 Task: Open Card Accessibility Testing Review in Board Data Analytics Platforms and Tools to Workspace Leadership Coaching Services and add a team member Softage.4@softage.net, a label Yellow, a checklist Customer Relationship Management (CRM), an attachment from your google drive, a color Yellow and finally, add a card description 'Develop and launch new customer referral program for B2C market' and a comment 'Let us approach this task with an open mind and be willing to take risks to think outside the box.'. Add a start date 'Jan 04, 1900' with a due date 'Jan 11, 1900'
Action: Mouse moved to (65, 253)
Screenshot: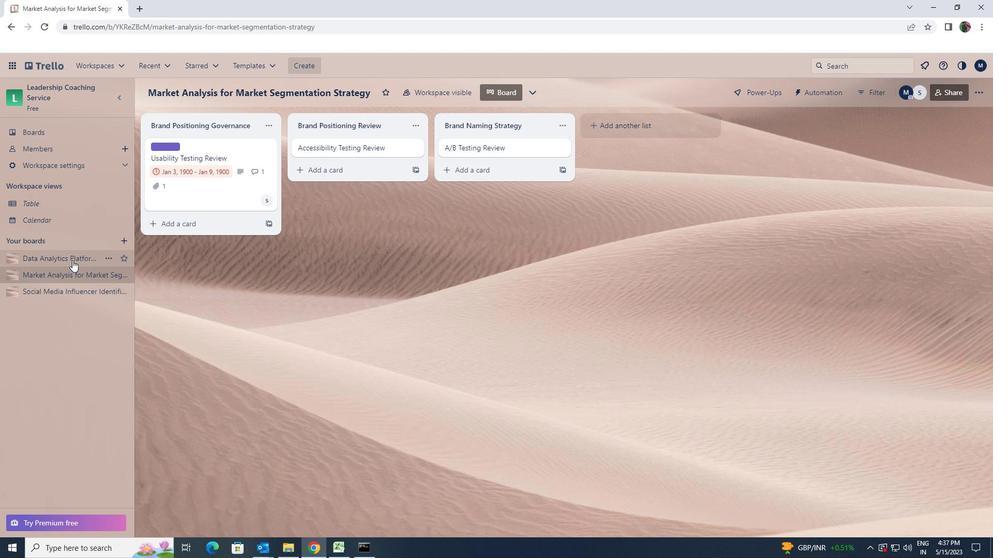 
Action: Mouse pressed left at (65, 253)
Screenshot: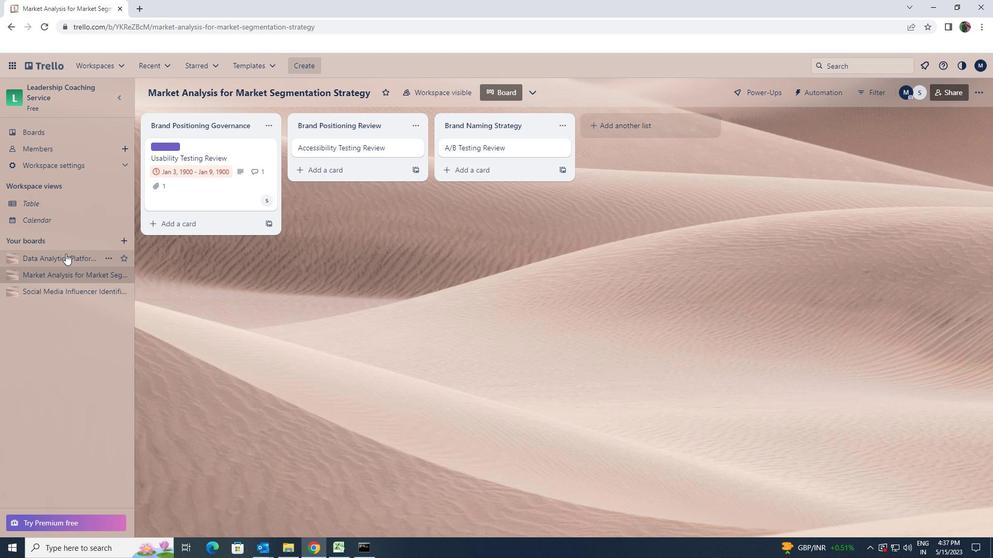 
Action: Mouse moved to (363, 151)
Screenshot: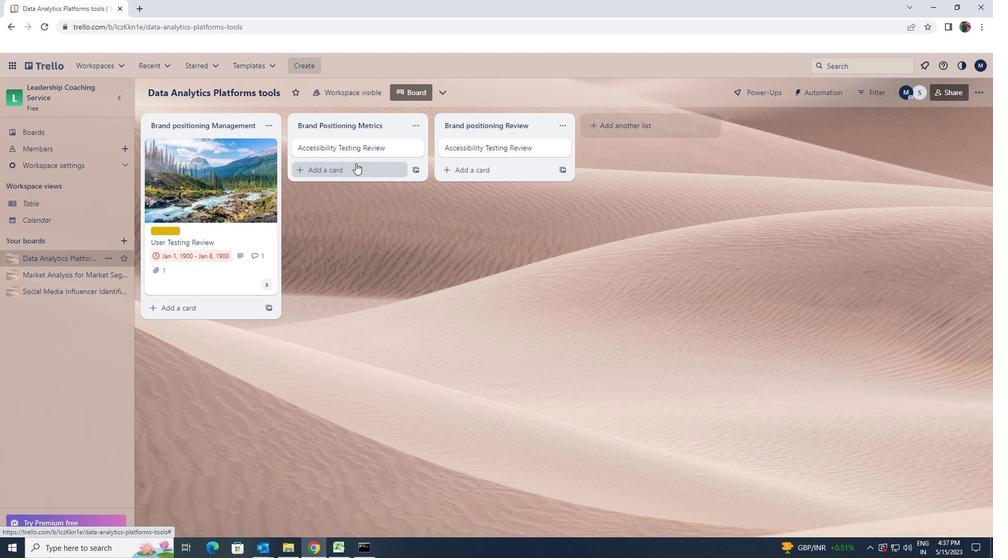 
Action: Mouse pressed left at (363, 151)
Screenshot: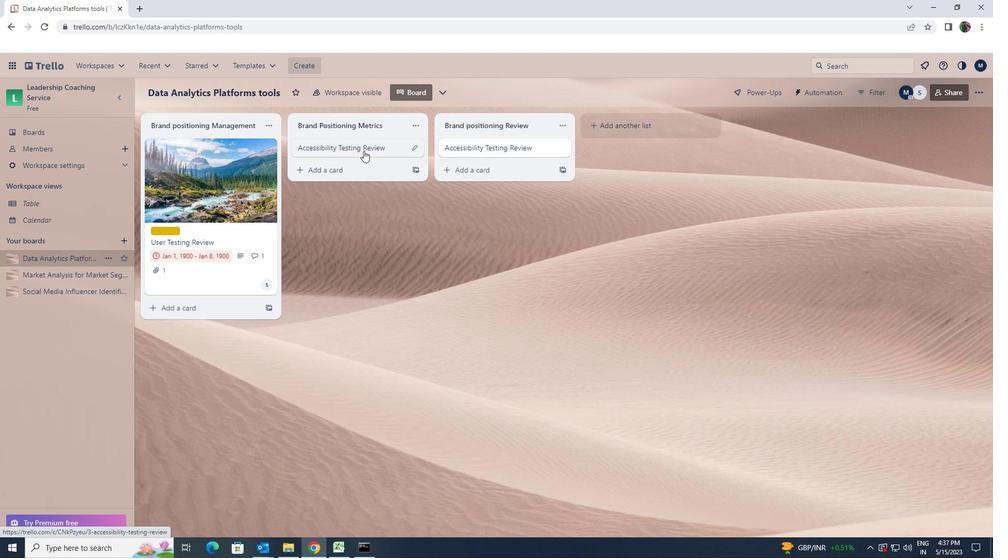 
Action: Mouse moved to (634, 183)
Screenshot: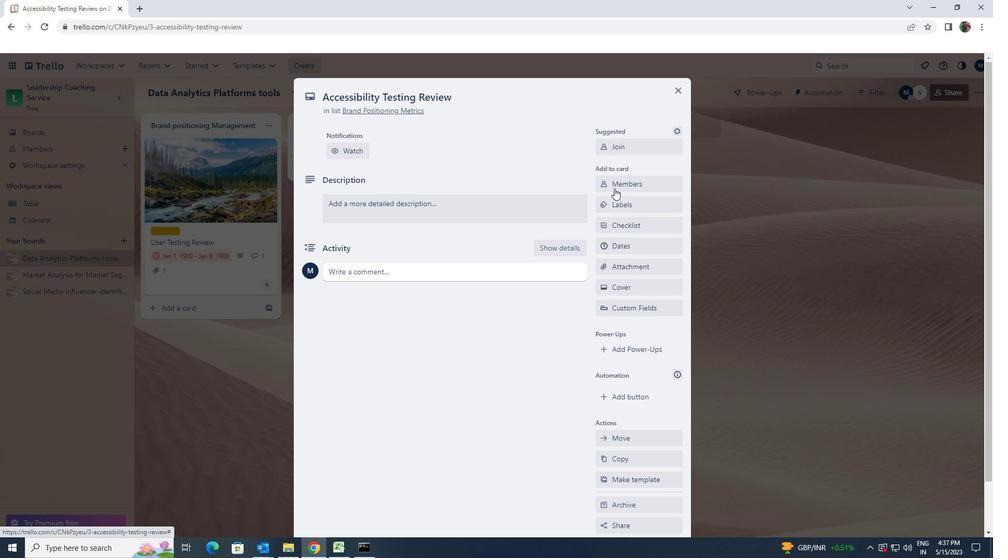 
Action: Mouse pressed left at (634, 183)
Screenshot: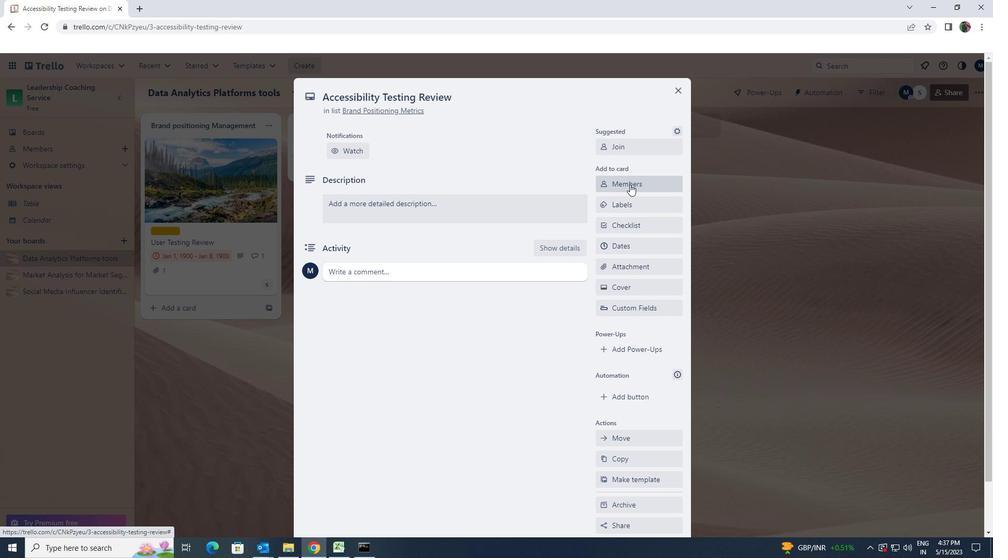 
Action: Key pressed softage.4<Key.shift><Key.shift><Key.shift>@SOFTAGE.NET
Screenshot: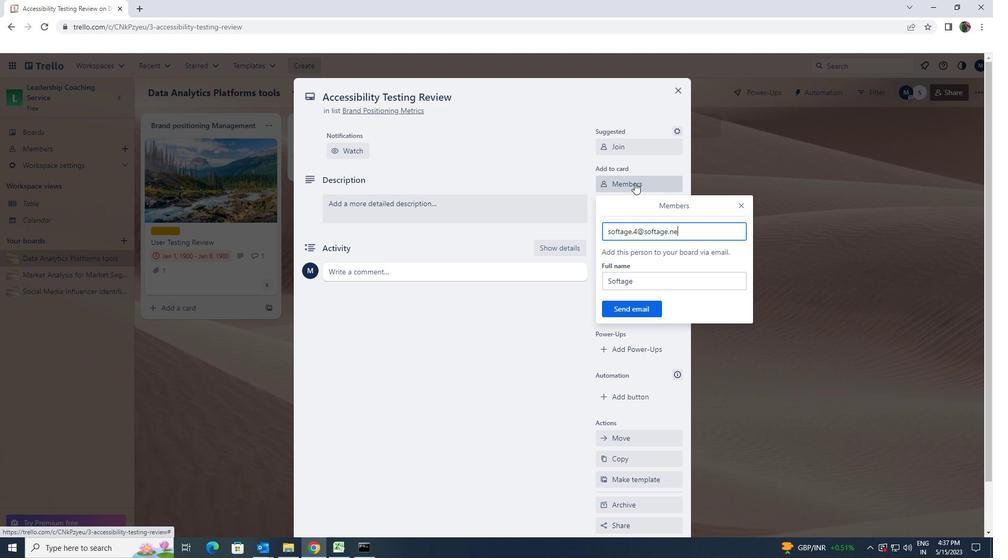 
Action: Mouse moved to (646, 305)
Screenshot: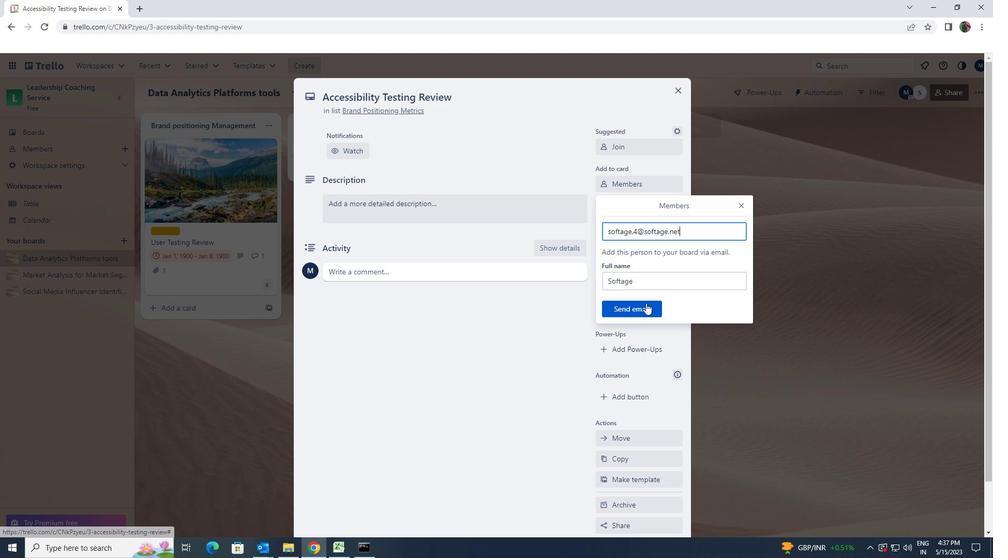 
Action: Mouse pressed left at (646, 305)
Screenshot: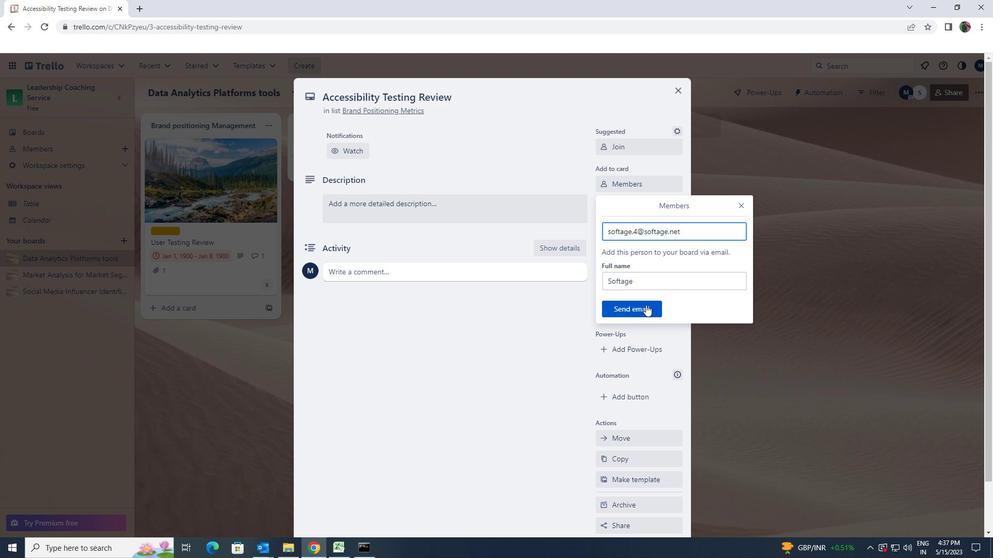 
Action: Mouse moved to (626, 209)
Screenshot: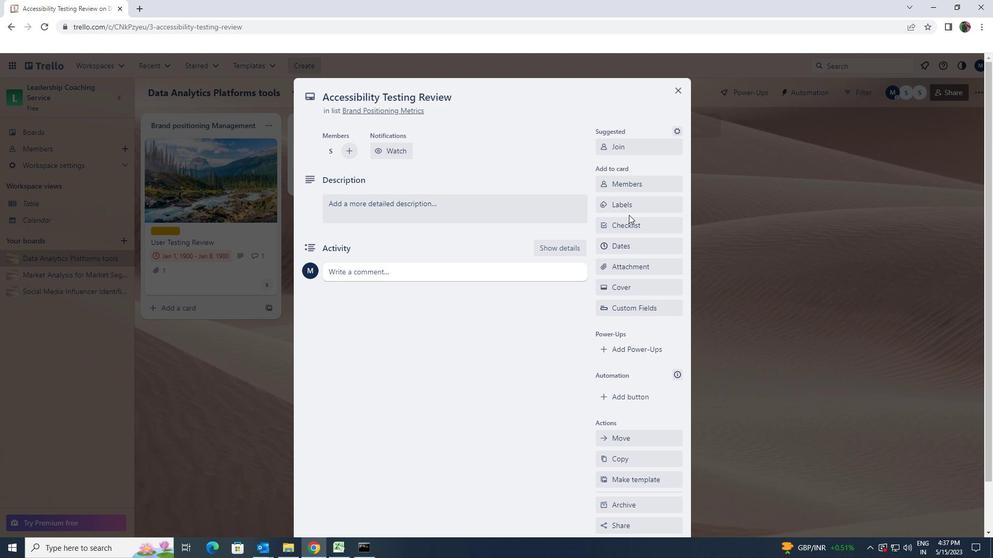 
Action: Mouse pressed left at (626, 209)
Screenshot: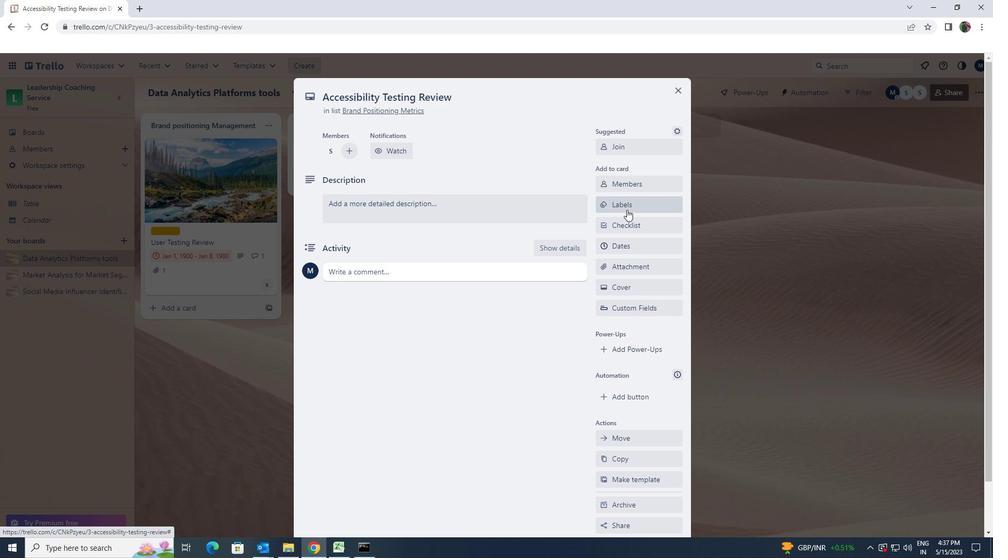 
Action: Mouse moved to (642, 406)
Screenshot: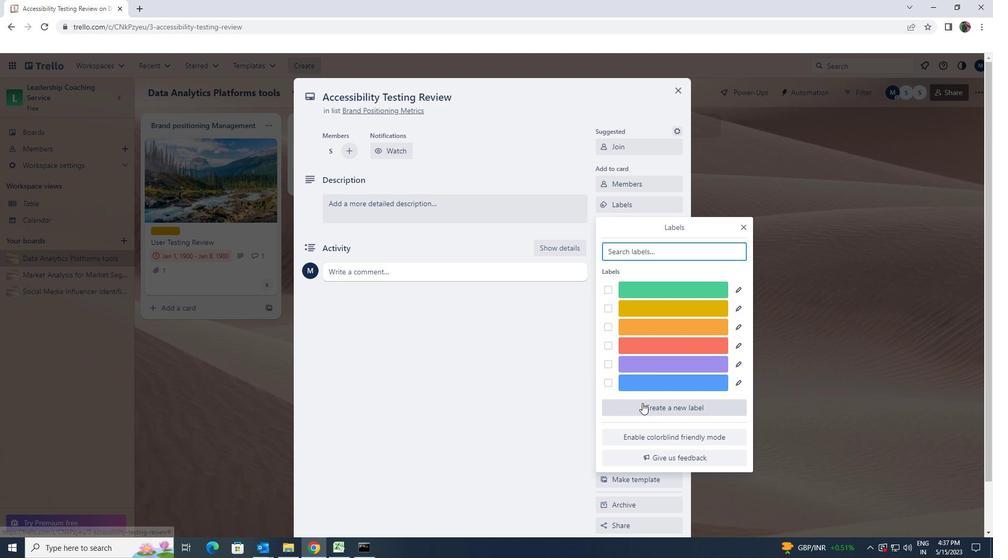 
Action: Mouse pressed left at (642, 406)
Screenshot: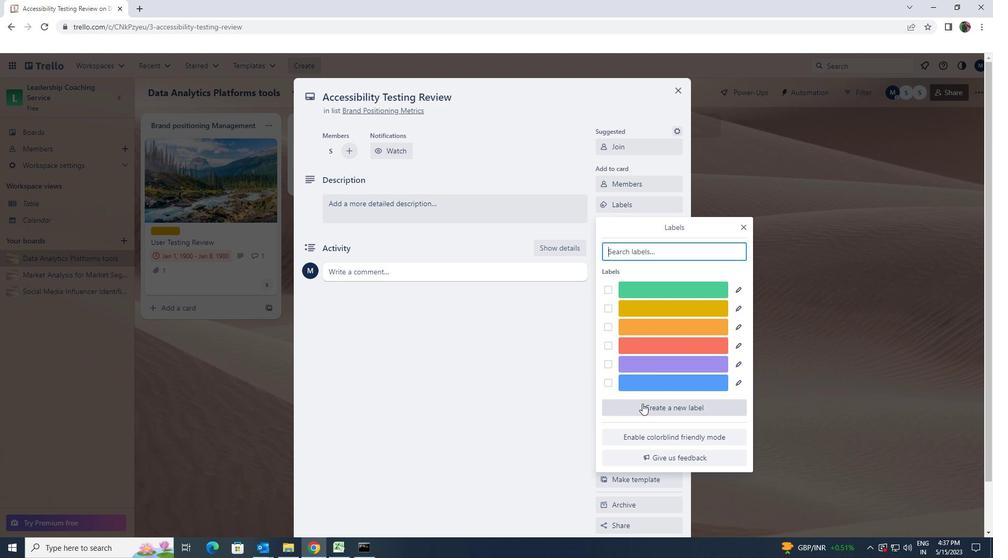 
Action: Mouse moved to (641, 382)
Screenshot: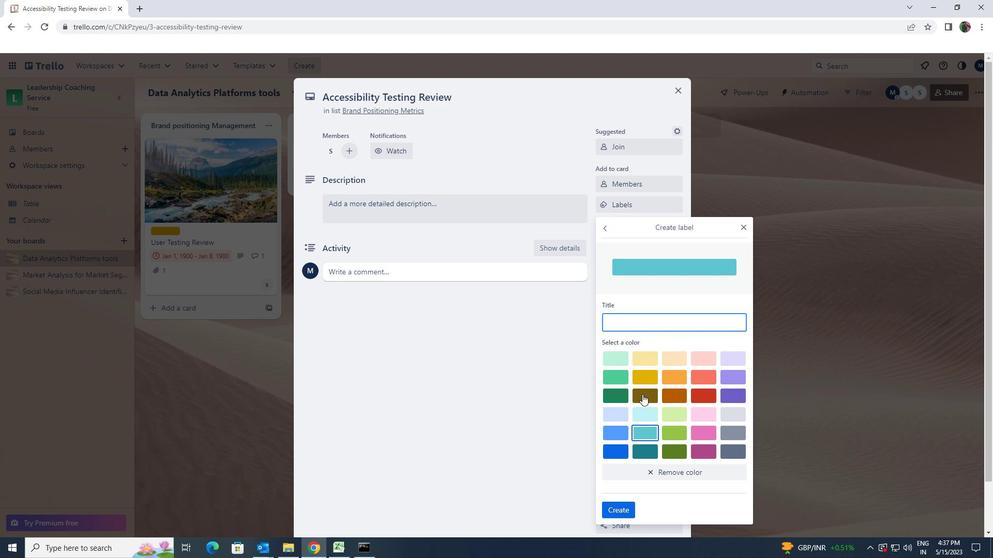 
Action: Mouse pressed left at (641, 382)
Screenshot: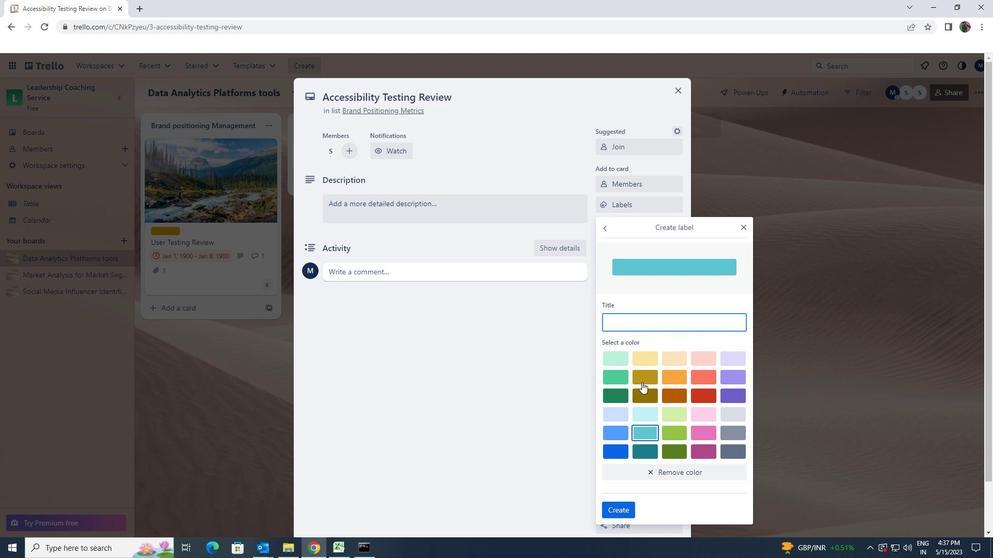 
Action: Mouse moved to (629, 509)
Screenshot: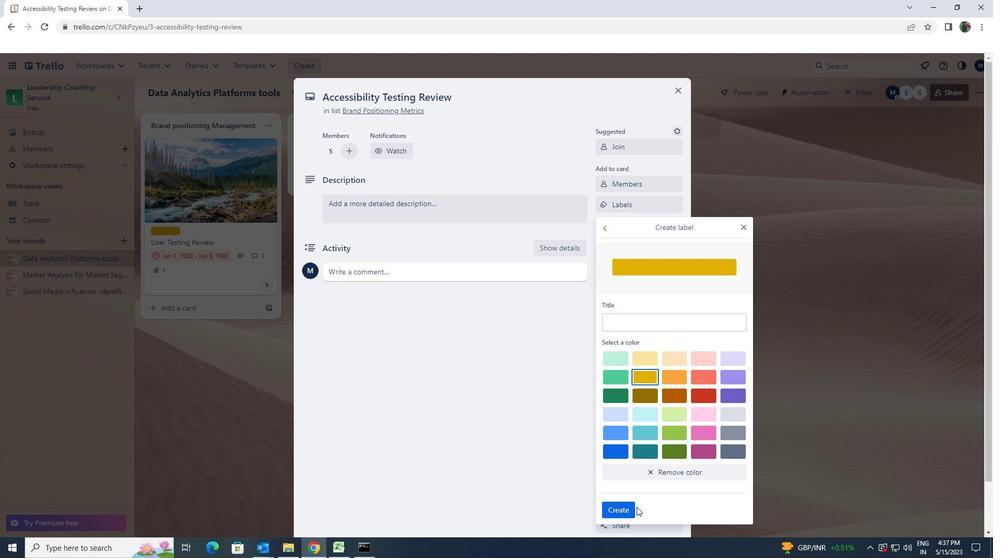 
Action: Mouse pressed left at (629, 509)
Screenshot: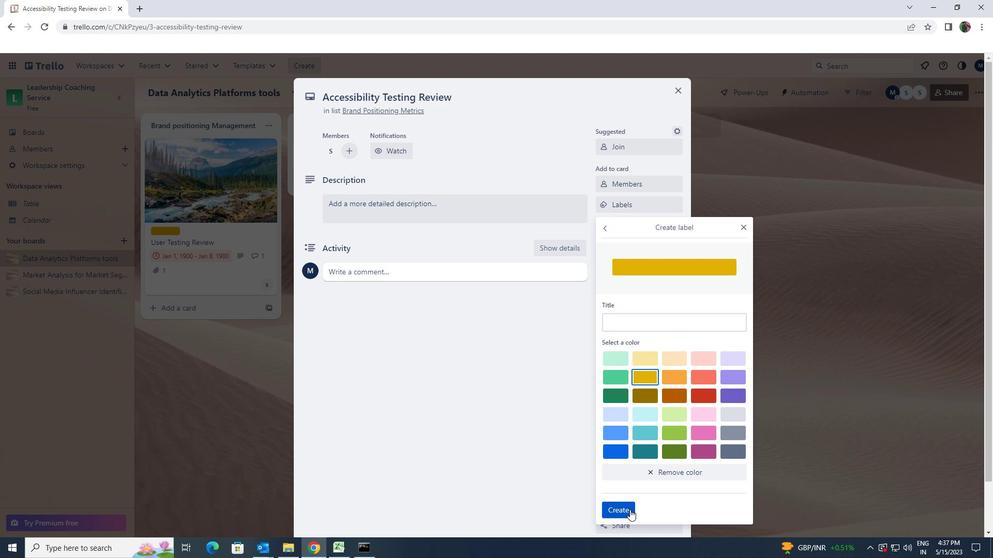 
Action: Mouse moved to (742, 229)
Screenshot: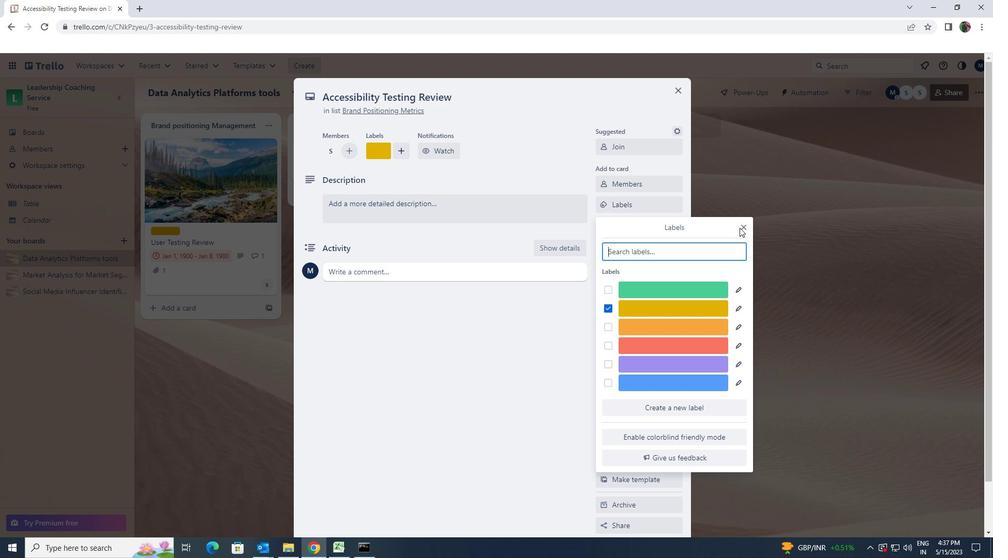 
Action: Mouse pressed left at (742, 229)
Screenshot: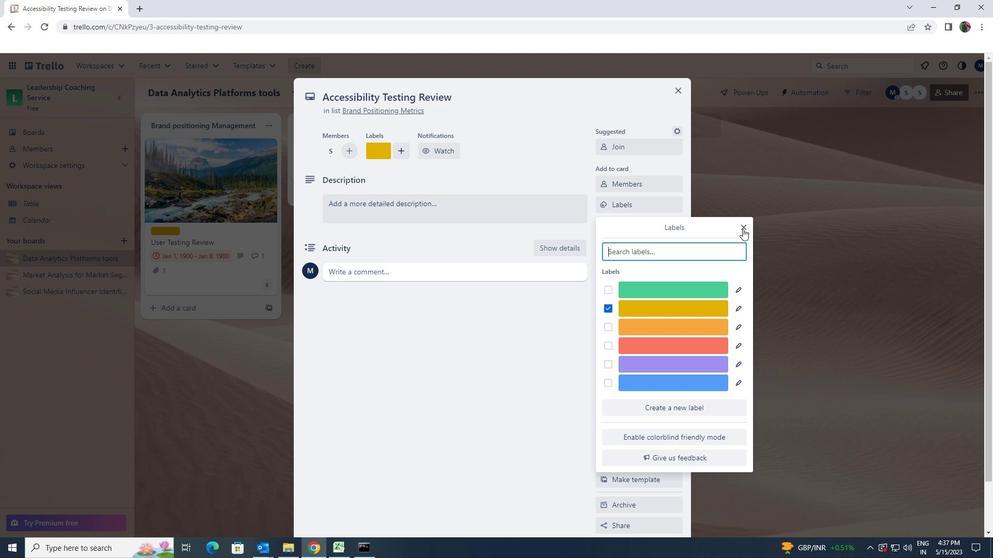 
Action: Mouse moved to (675, 227)
Screenshot: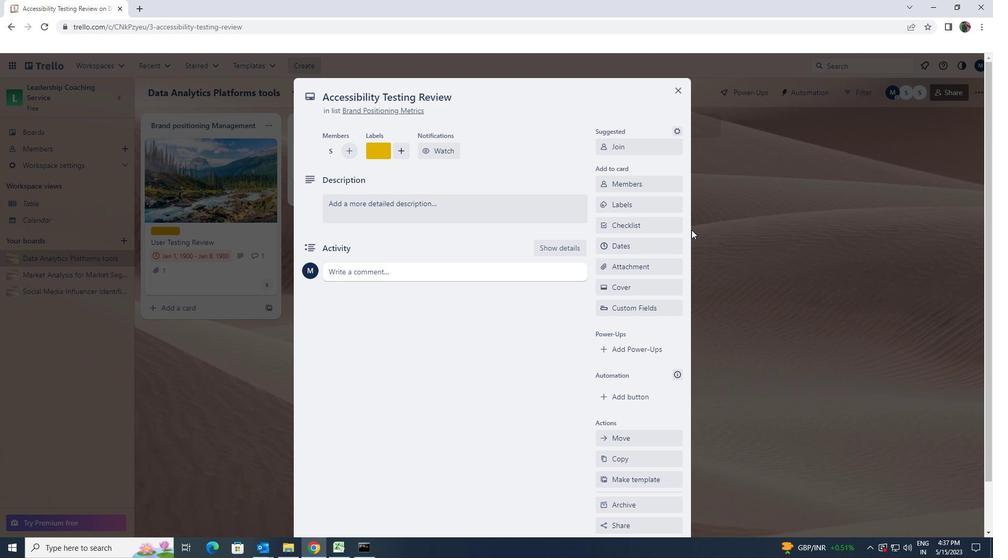 
Action: Mouse pressed left at (675, 227)
Screenshot: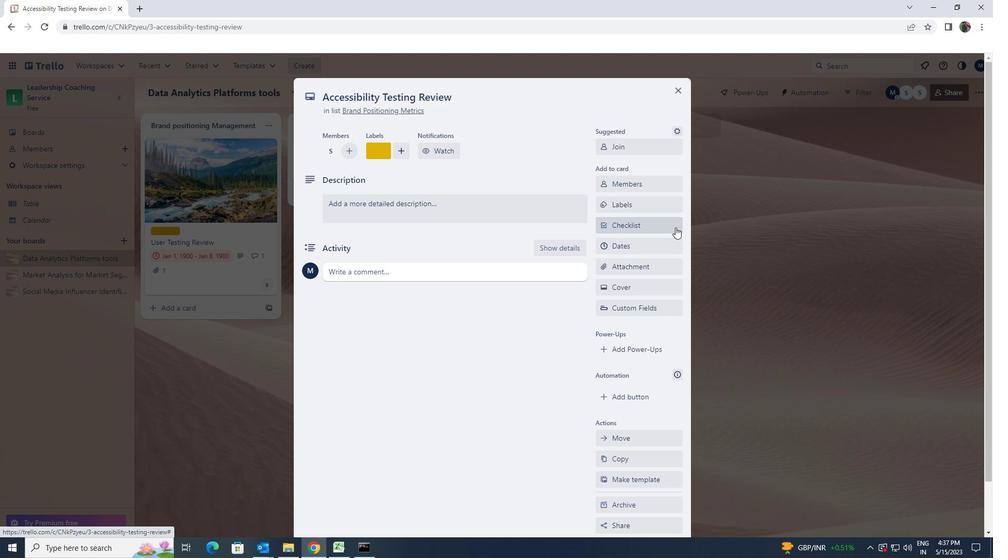
Action: Key pressed <Key.shift><Key.shift><Key.shift><Key.shift><Key.shift>CUSTOMER<Key.space><Key.shift>RELATIONSHIP<Key.space>MANAGEMENT<Key.space>
Screenshot: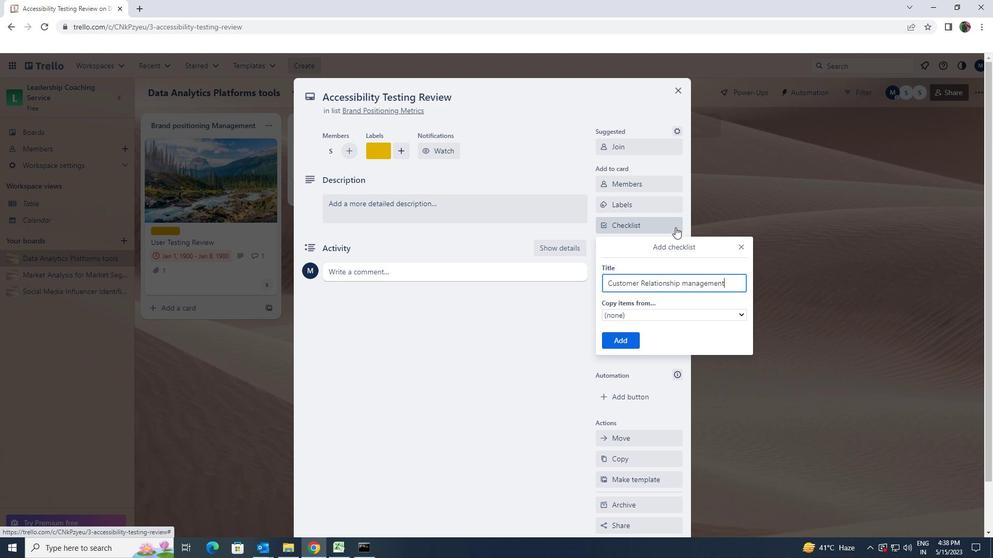 
Action: Mouse moved to (627, 339)
Screenshot: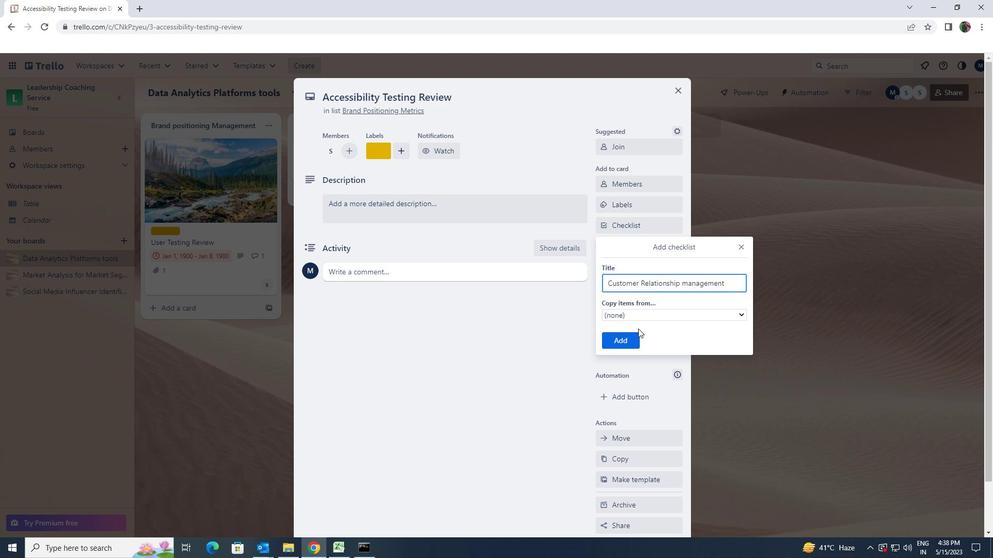 
Action: Mouse pressed left at (627, 339)
Screenshot: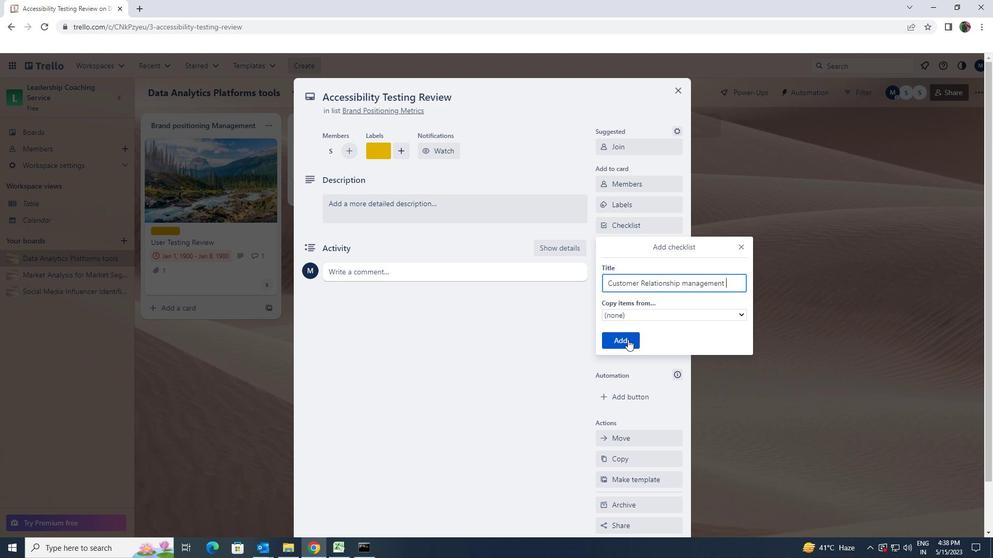 
Action: Mouse moved to (625, 271)
Screenshot: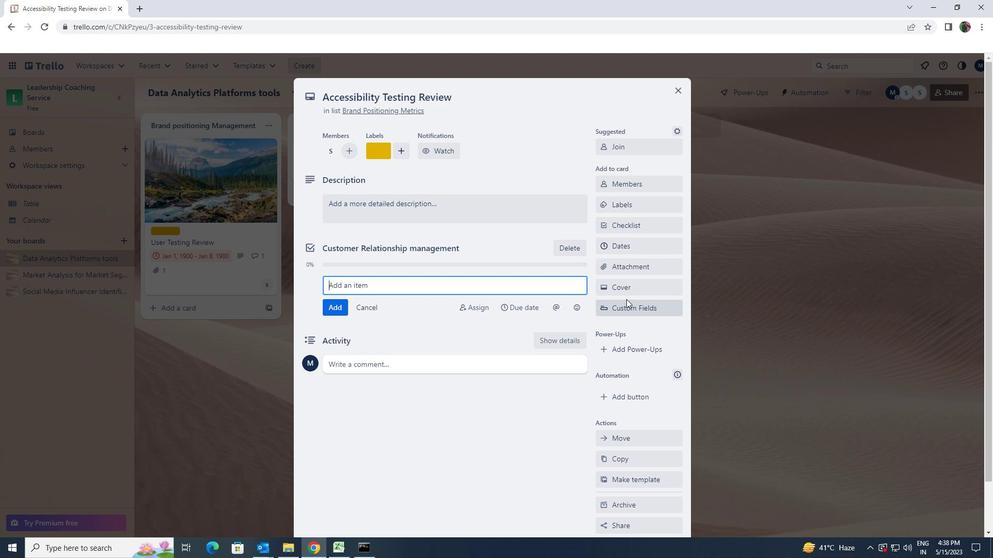 
Action: Mouse pressed left at (625, 271)
Screenshot: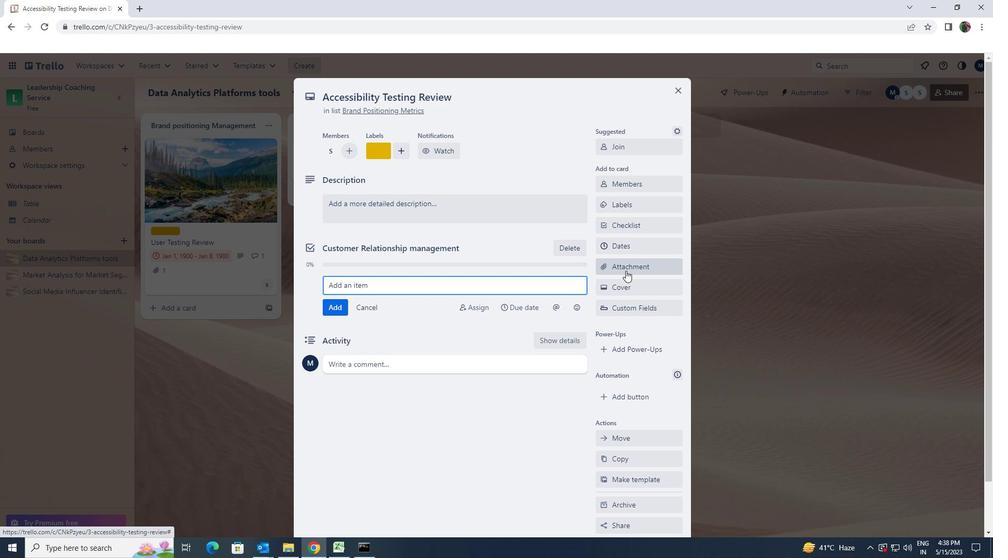 
Action: Mouse moved to (634, 342)
Screenshot: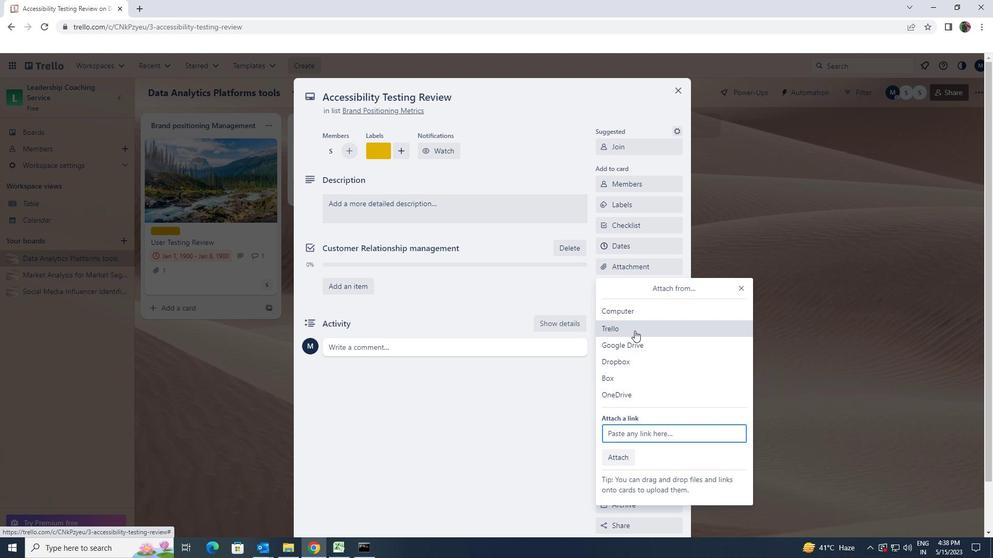
Action: Mouse pressed left at (634, 342)
Screenshot: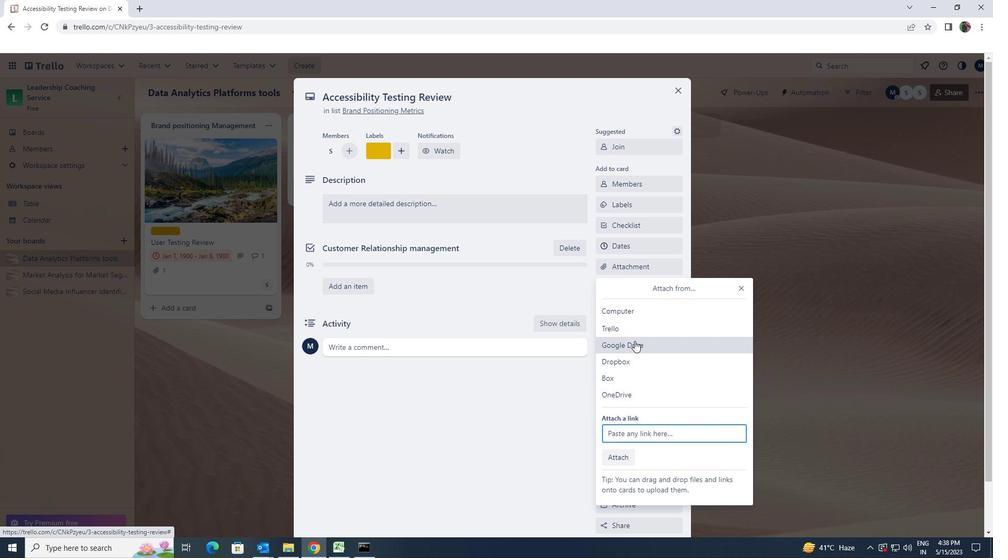 
Action: Mouse moved to (405, 379)
Screenshot: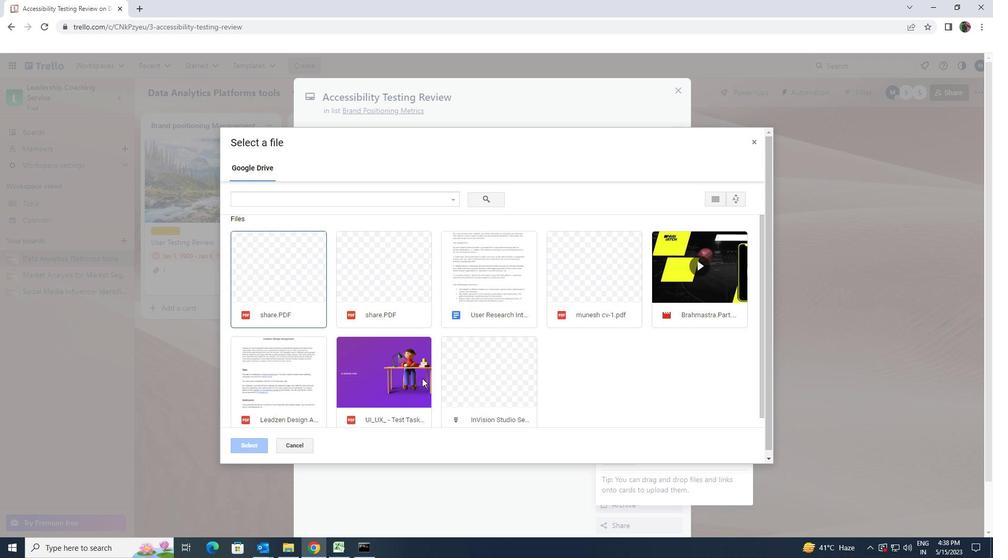 
Action: Mouse pressed left at (405, 379)
Screenshot: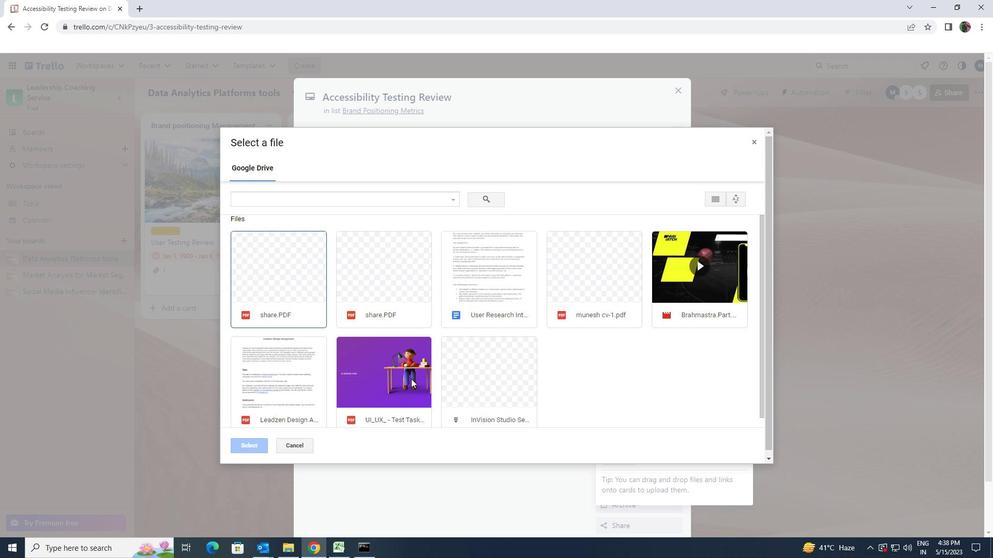 
Action: Mouse moved to (251, 444)
Screenshot: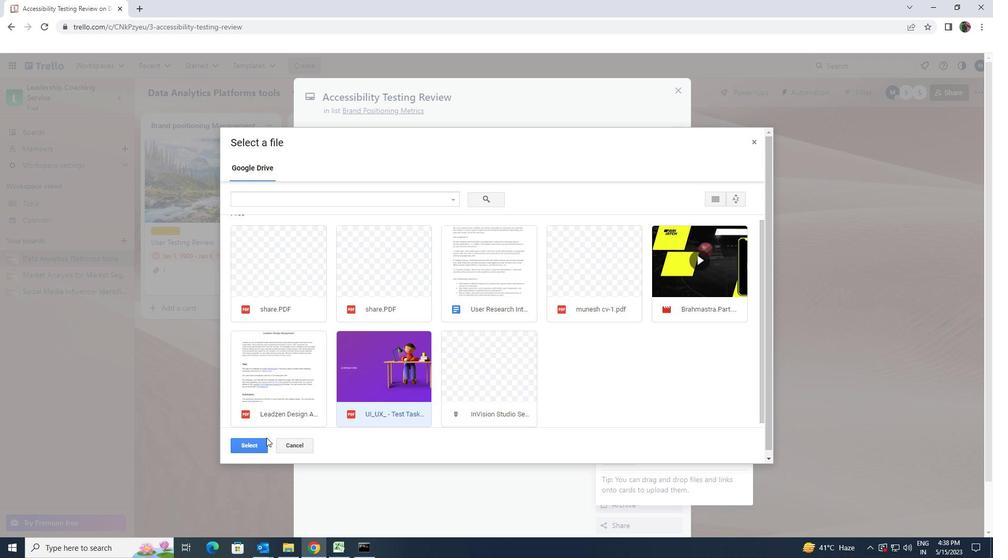 
Action: Mouse pressed left at (251, 444)
Screenshot: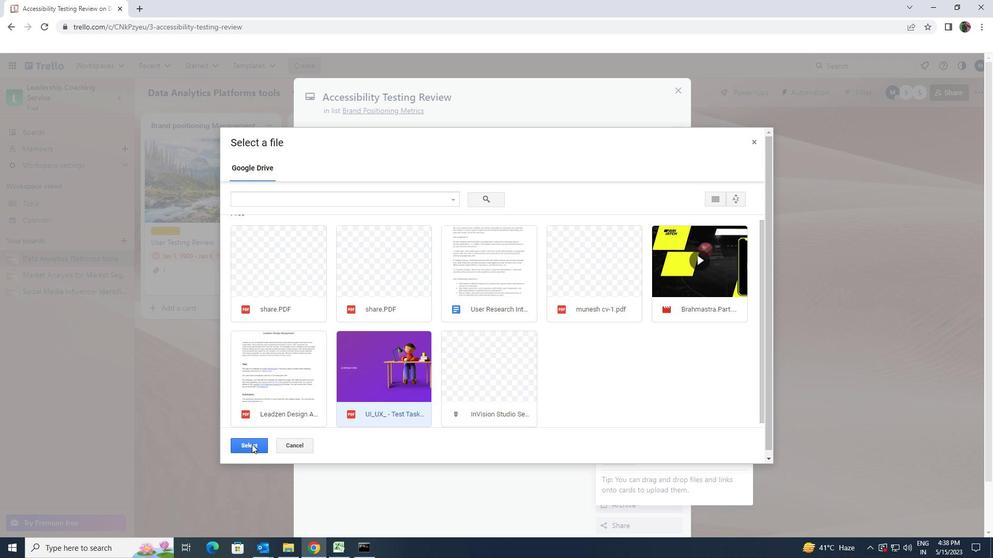 
Action: Mouse moved to (385, 212)
Screenshot: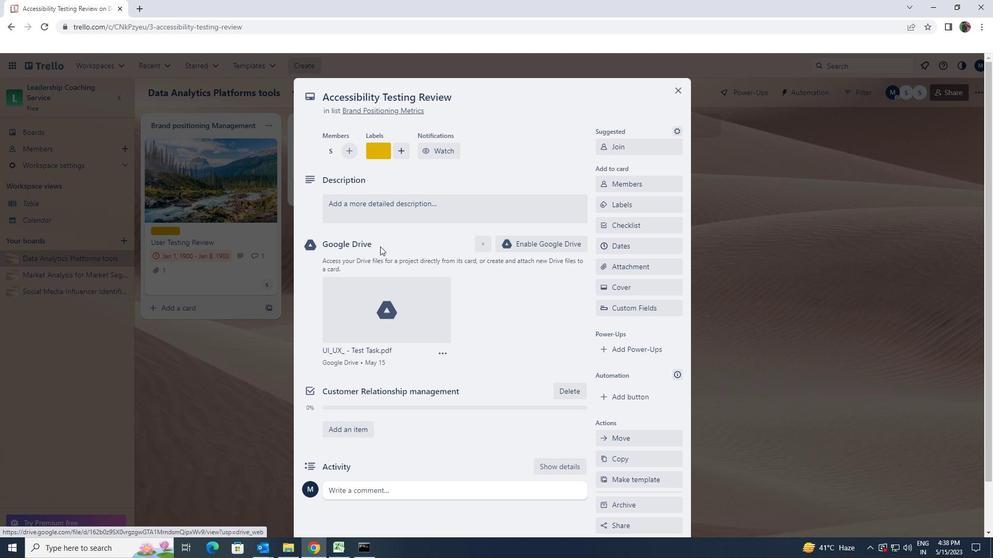 
Action: Mouse pressed left at (385, 212)
Screenshot: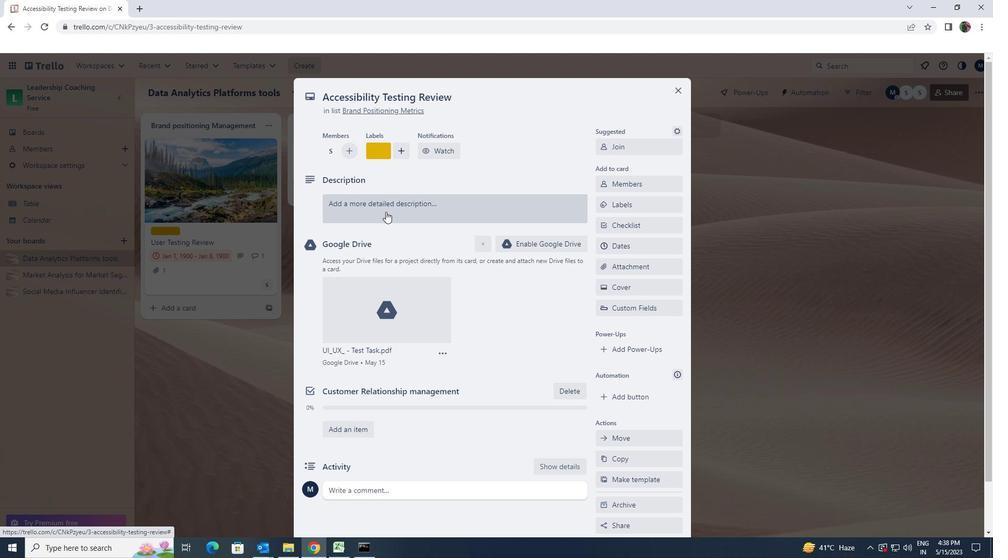 
Action: Key pressed <Key.shift><Key.shift><Key.shift><Key.shift><Key.shift><Key.shift><Key.shift><Key.shift><Key.shift>DEVELOP<Key.space>AND<Key.space>LAUNCH<Key.space>NEW<Key.space>CUSTOMER<Key.space>REFERRAL<Key.space>PRGRAM<Key.space><Key.backspace><Key.backspace><Key.backspace><Key.backspace><Key.backspace>OGRAM<Key.space>FOR<Key.space><Key.shift>B<Key.shift>@<Key.backspace>2B<Key.backspace><Key.shift>B<Key.space>MARKET<Key.space>
Screenshot: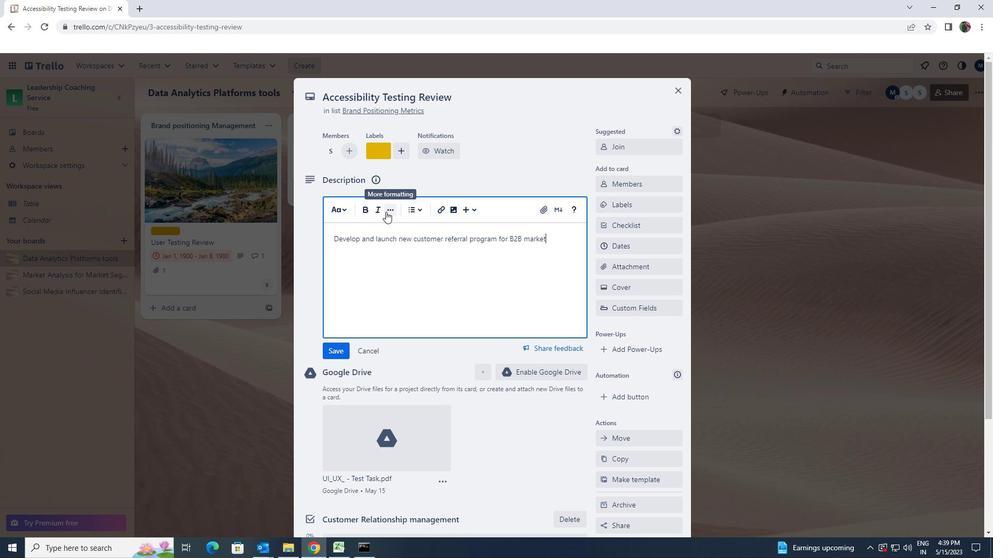 
Action: Mouse moved to (338, 353)
Screenshot: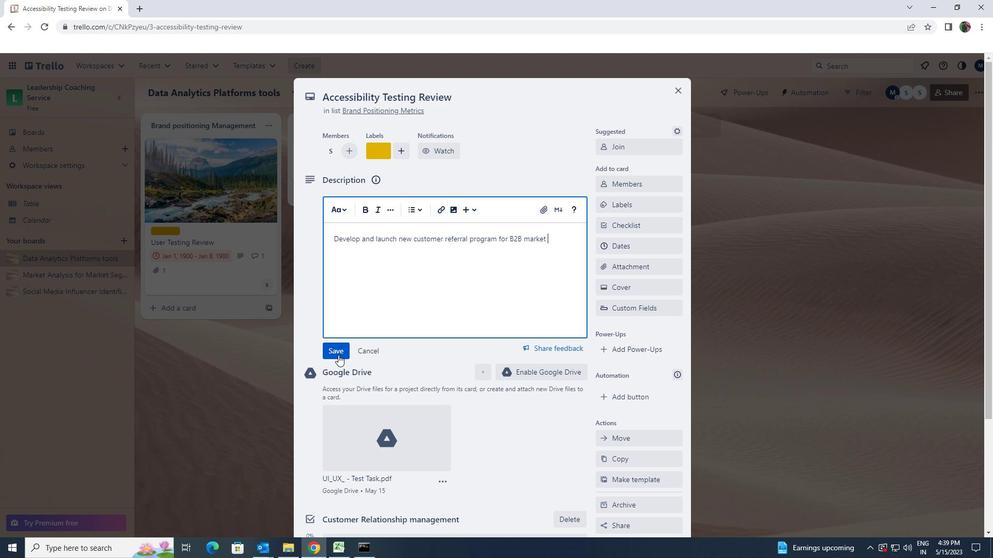 
Action: Mouse pressed left at (338, 353)
Screenshot: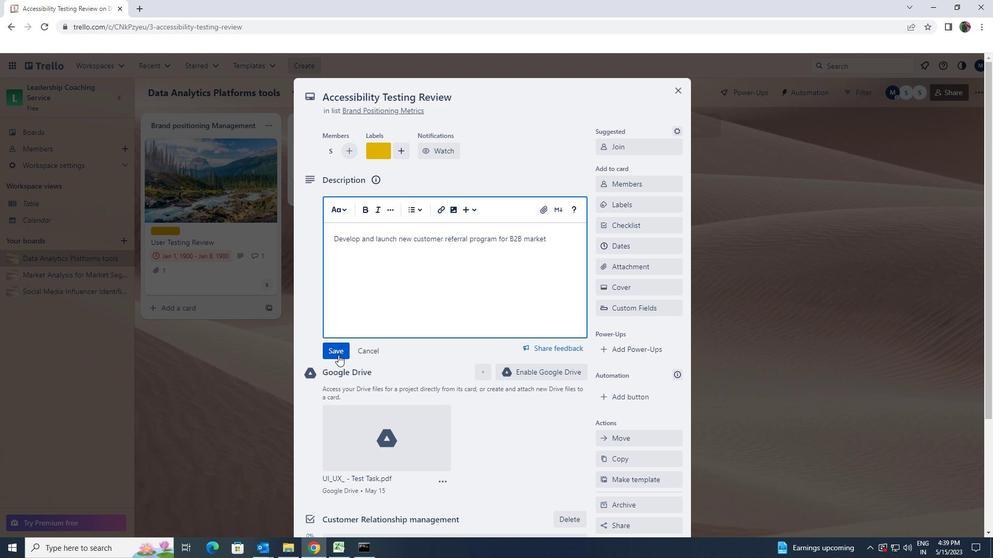 
Action: Mouse scrolled (338, 352) with delta (0, 0)
Screenshot: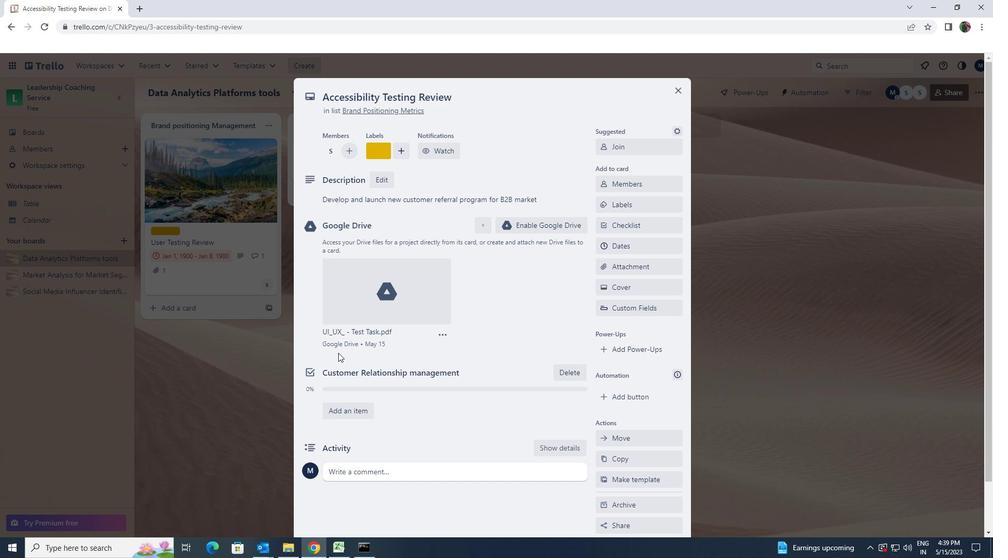
Action: Mouse scrolled (338, 352) with delta (0, 0)
Screenshot: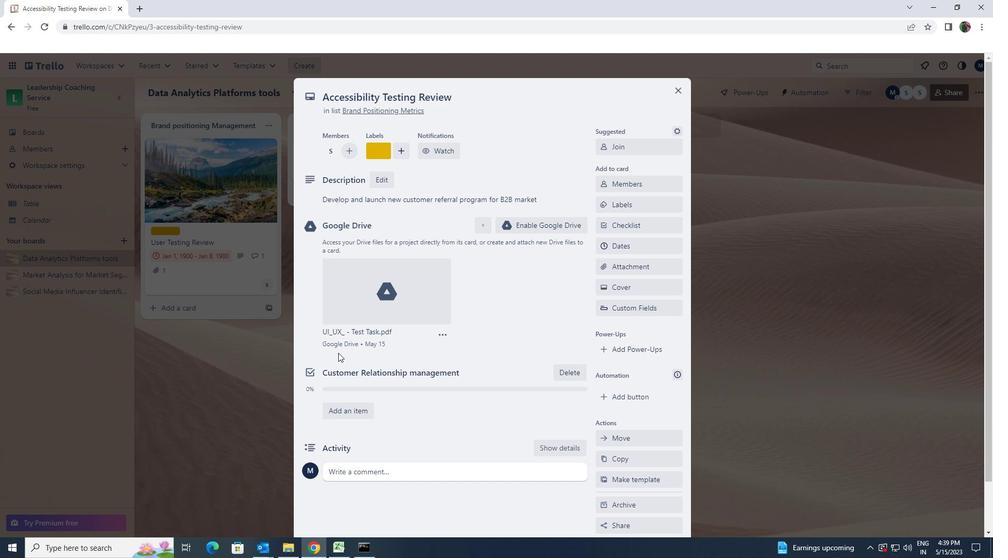
Action: Mouse scrolled (338, 352) with delta (0, 0)
Screenshot: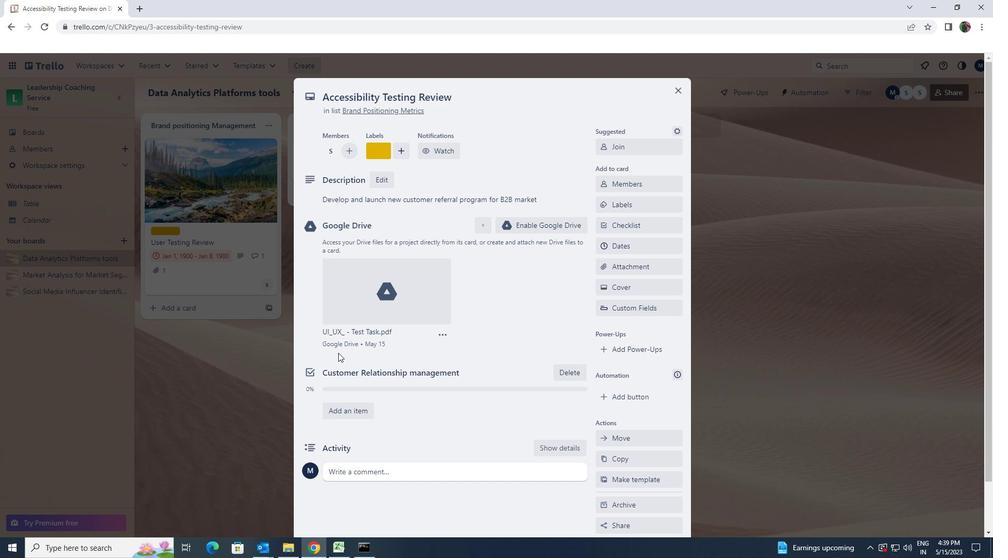 
Action: Mouse scrolled (338, 352) with delta (0, 0)
Screenshot: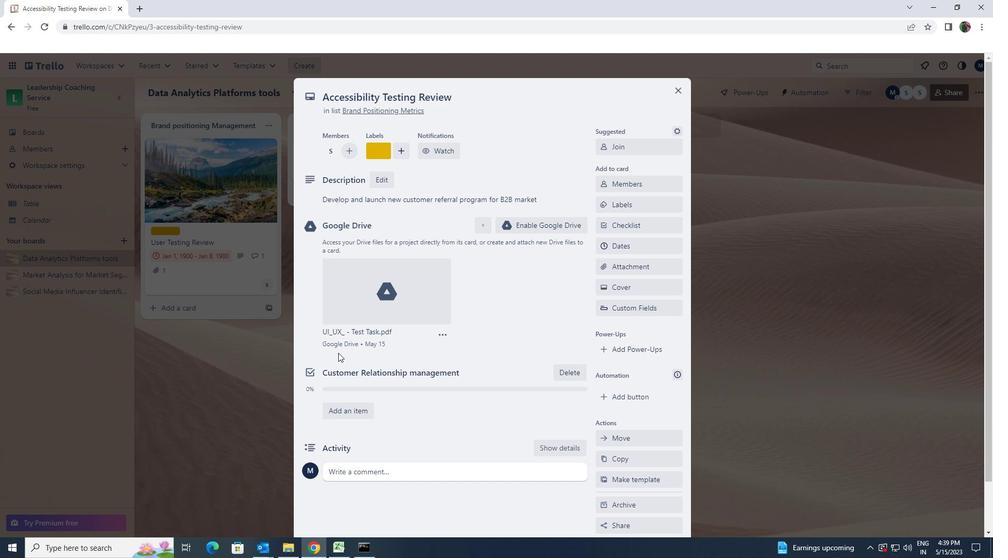 
Action: Mouse moved to (347, 422)
Screenshot: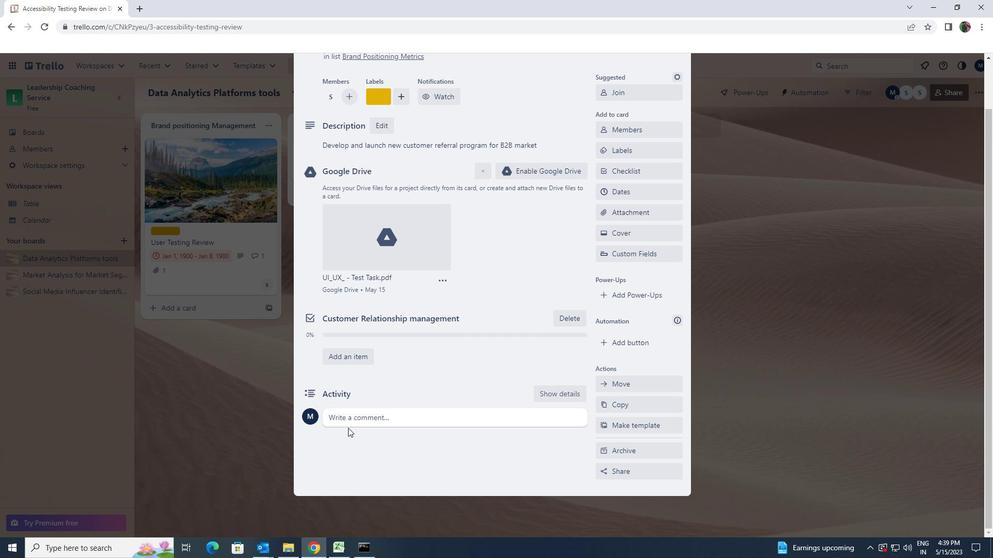 
Action: Mouse pressed left at (347, 422)
Screenshot: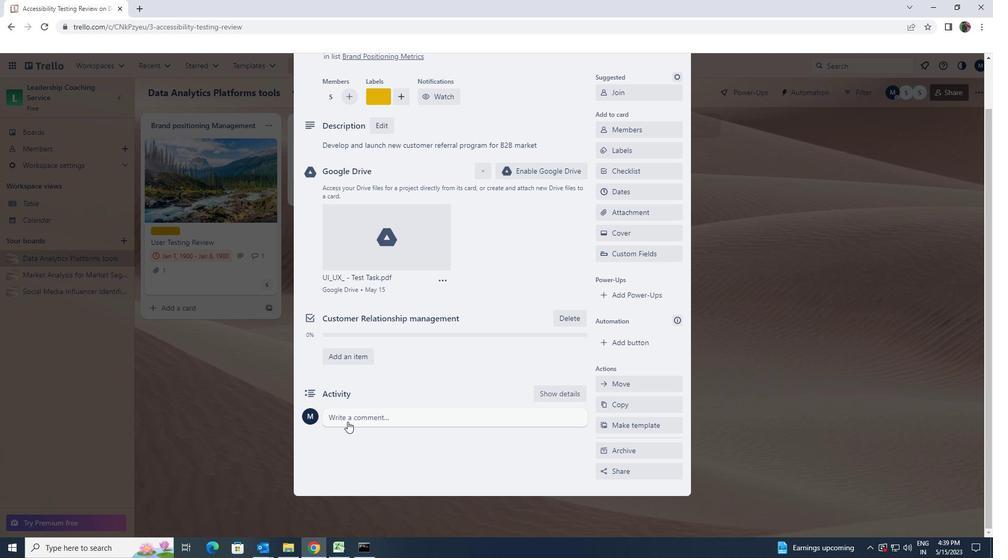 
Action: Key pressed <Key.shift><Key.shift><Key.shift><Key.shift><Key.shift><Key.shift><Key.shift><Key.shift><Key.shift><Key.shift><Key.shift><Key.shift><Key.shift><Key.shift><Key.shift><Key.shift><Key.shift><Key.shift><Key.shift><Key.shift><Key.shift><Key.shift><Key.shift><Key.shift><Key.shift><Key.shift><Key.shift><Key.shift><Key.shift><Key.shift><Key.shift><Key.shift><Key.shift><Key.shift><Key.shift>LET<Key.space>US<Key.space>SPP<Key.backspace><Key.backspace>A<Key.backspace><Key.backspace>APPROACH<Key.space>THIS<Key.space>TASK<Key.space>WITH<Key.space>AN<Key.space>OPPORTUNITY<Key.space>OPEN<Key.space>MIND<Key.space>BE<Key.space>WILLING<Key.space>TO<Key.space>TAKE<Key.space>RS<Key.backspace>ISK<Key.space>TO<Key.space>THINK<Key.space>OUTSIDE<Key.space>THE<Key.space>BOX
Screenshot: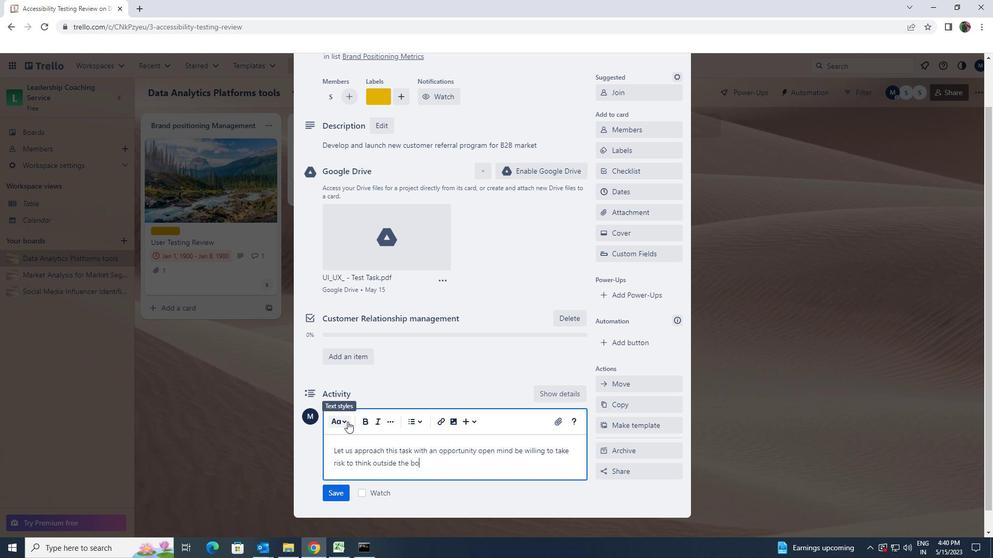 
Action: Mouse moved to (332, 490)
Screenshot: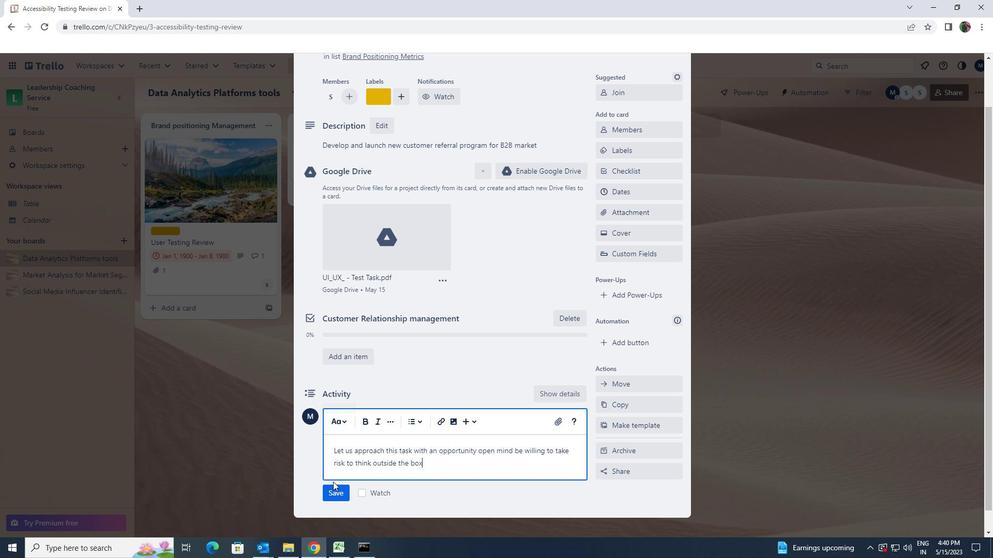 
Action: Mouse pressed left at (332, 490)
Screenshot: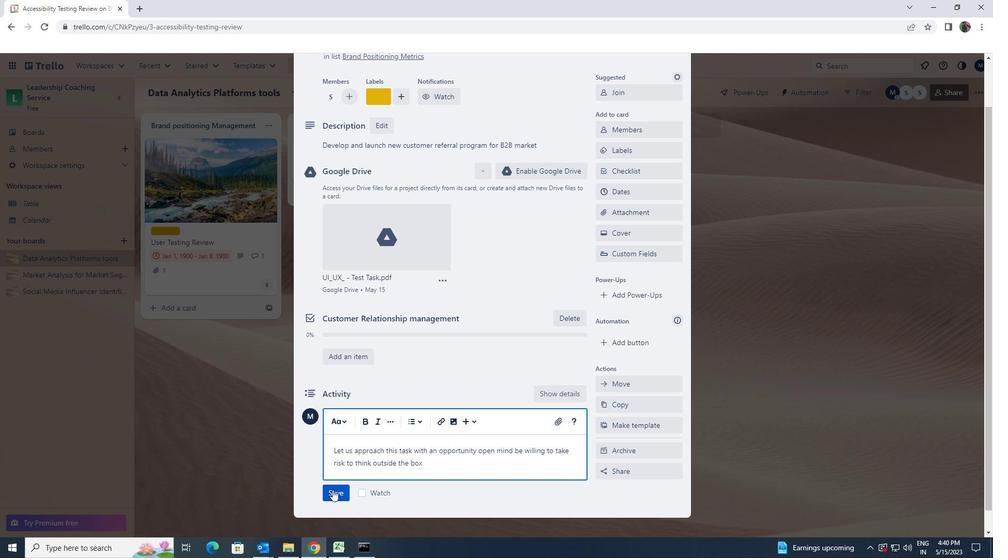 
Action: Mouse moved to (524, 410)
Screenshot: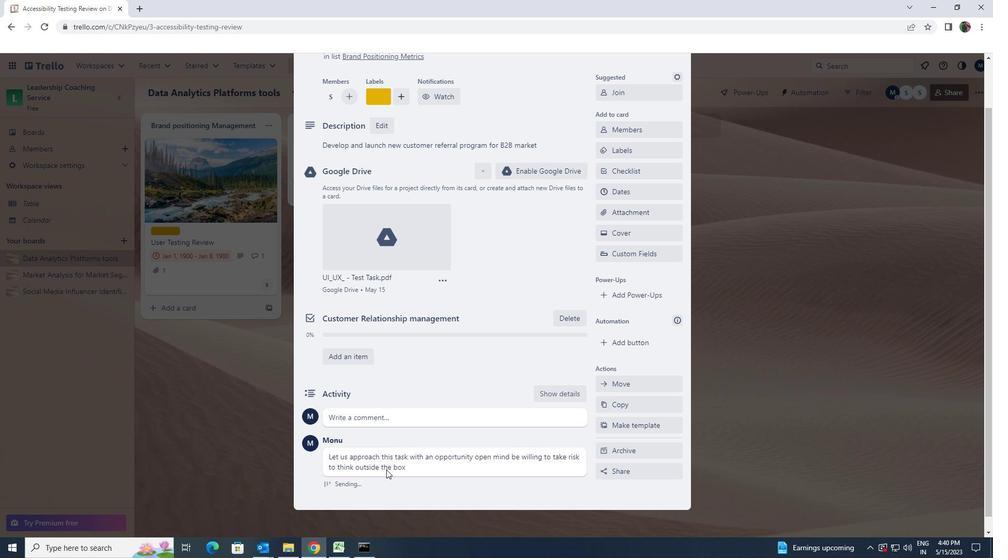 
Action: Mouse scrolled (524, 410) with delta (0, 0)
Screenshot: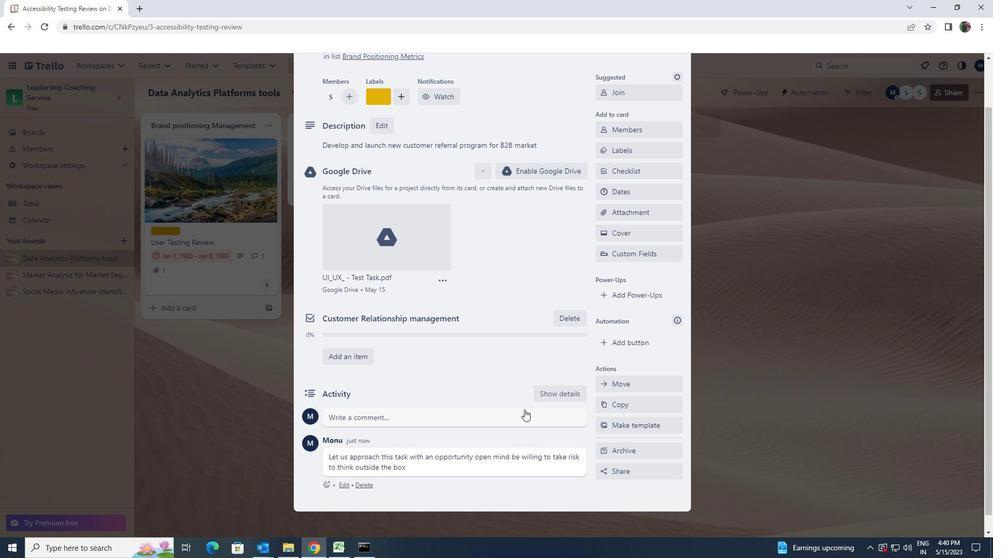
Action: Mouse scrolled (524, 410) with delta (0, 0)
Screenshot: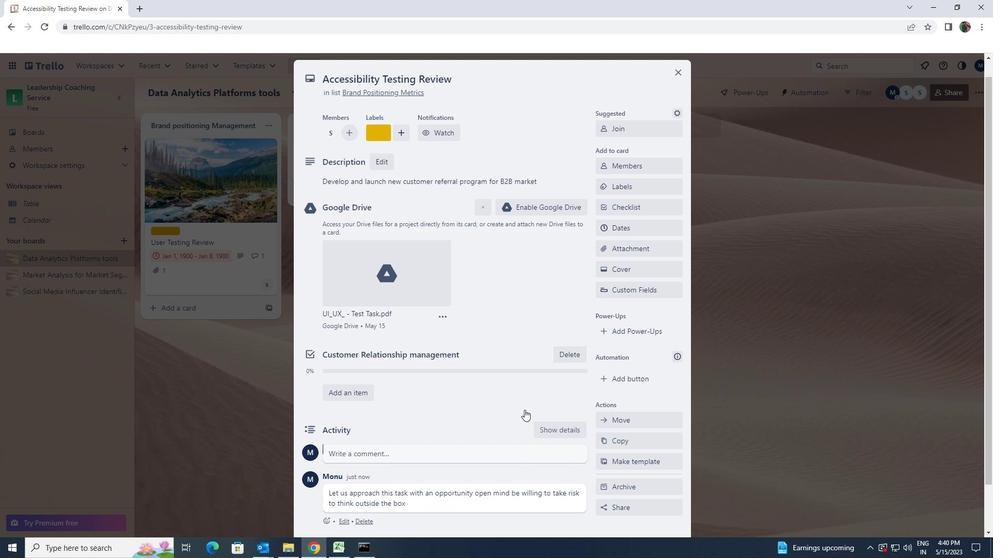 
Action: Mouse moved to (619, 250)
Screenshot: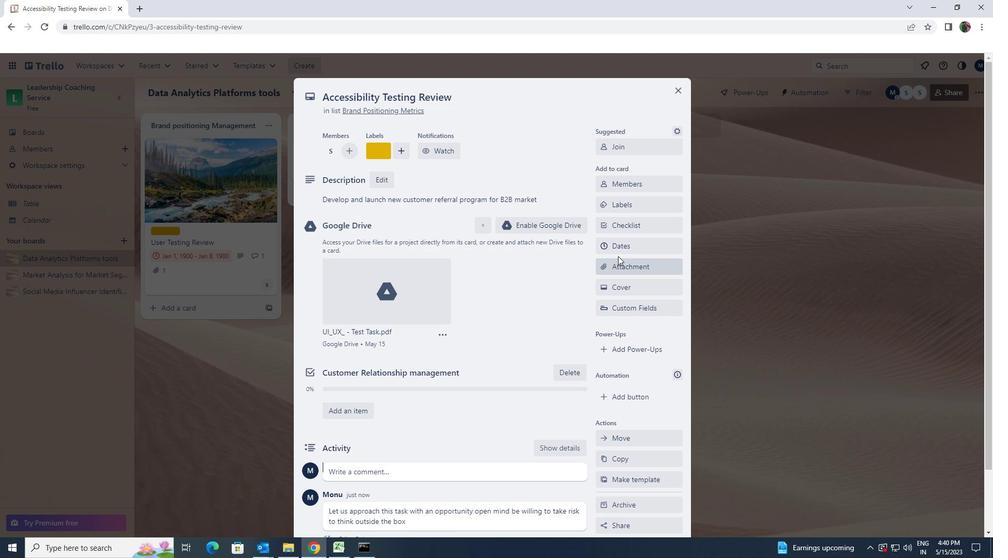 
Action: Mouse pressed left at (619, 250)
Screenshot: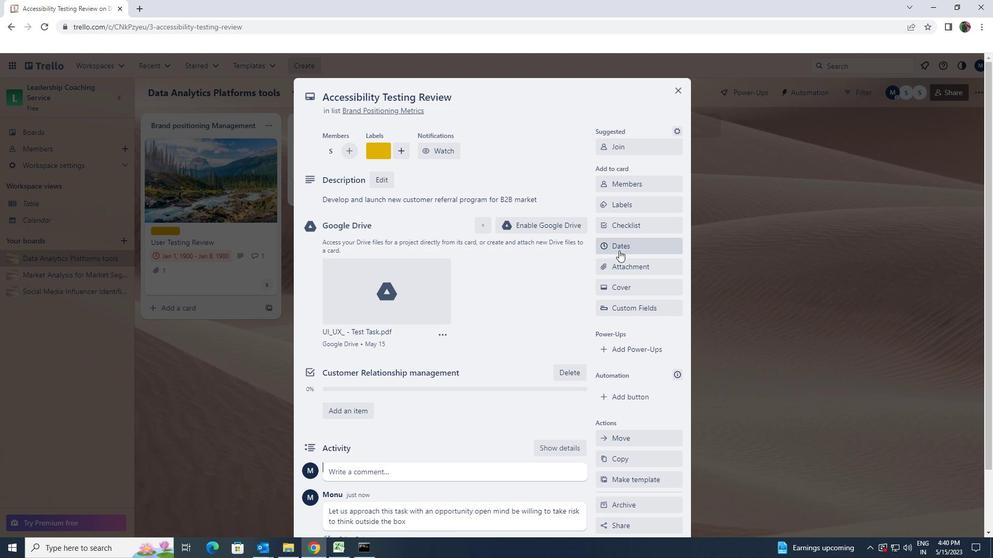 
Action: Mouse moved to (608, 281)
Screenshot: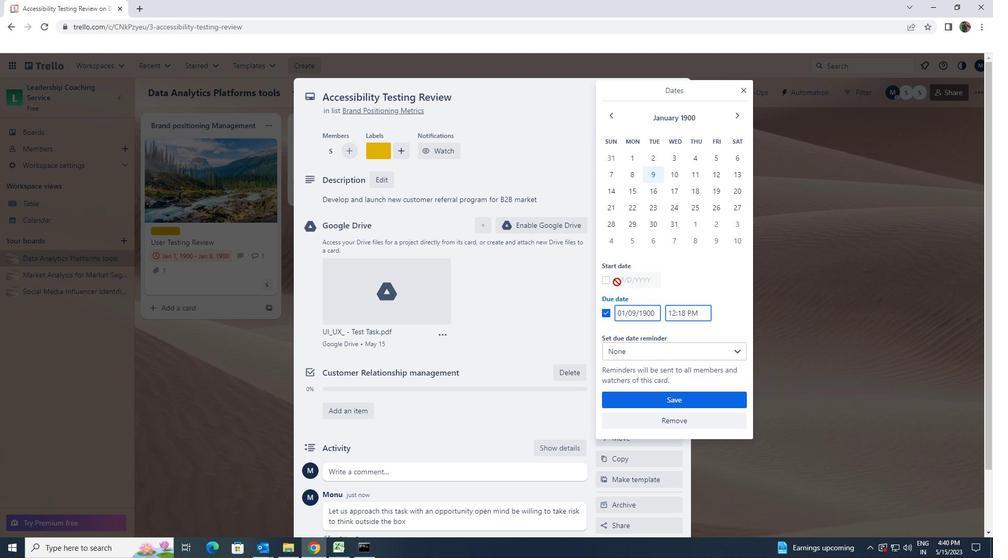
Action: Mouse pressed left at (608, 281)
Screenshot: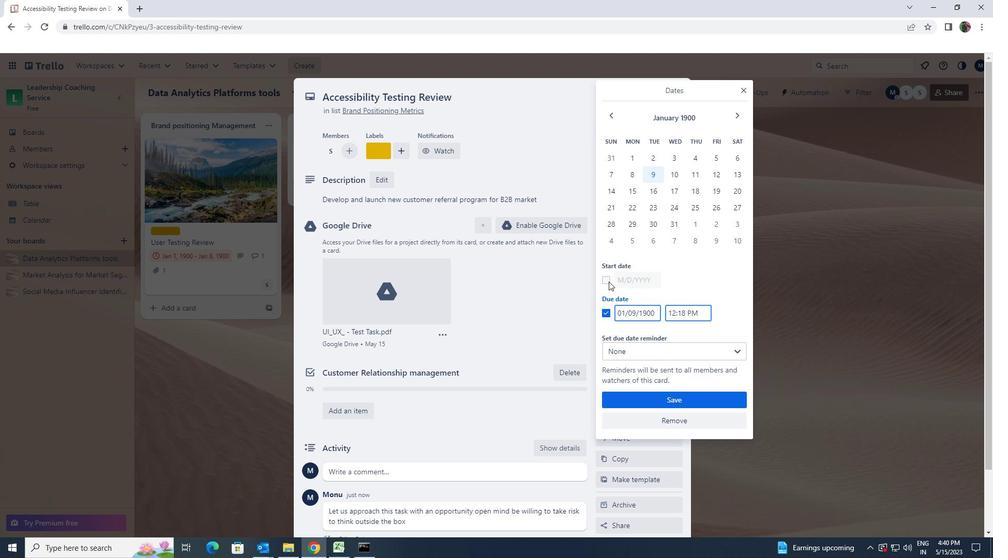 
Action: Mouse moved to (656, 281)
Screenshot: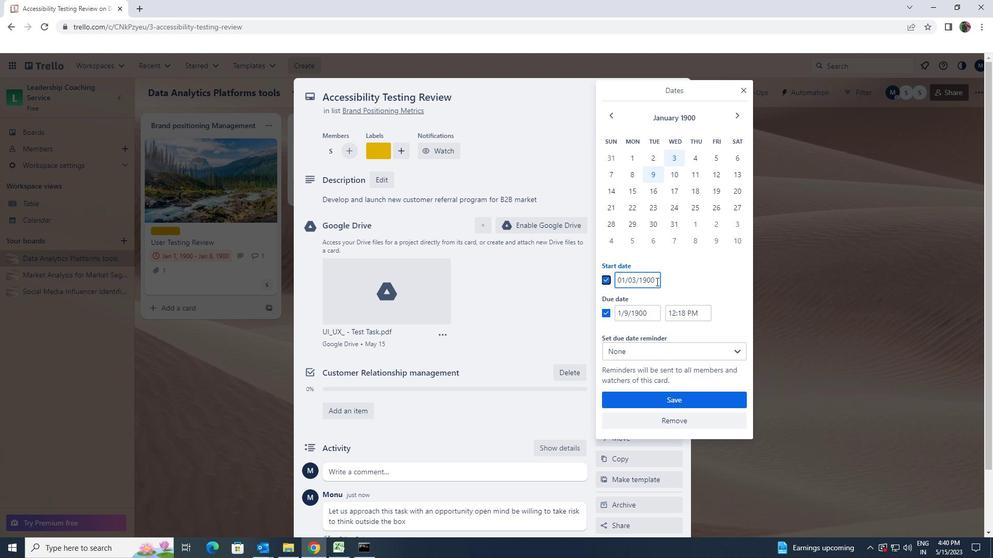
Action: Mouse pressed left at (656, 281)
Screenshot: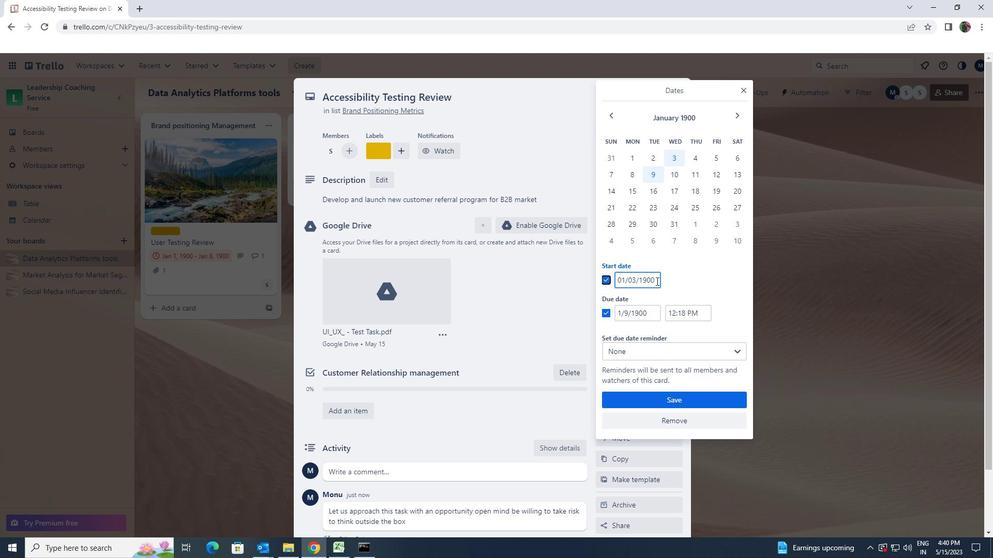 
Action: Mouse moved to (606, 282)
Screenshot: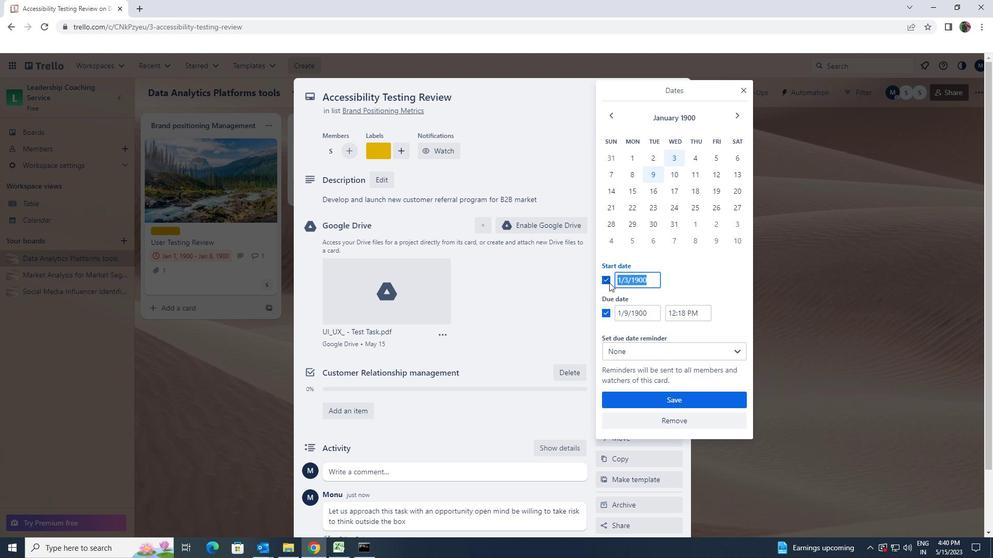 
Action: Key pressed 1/4/1900
Screenshot: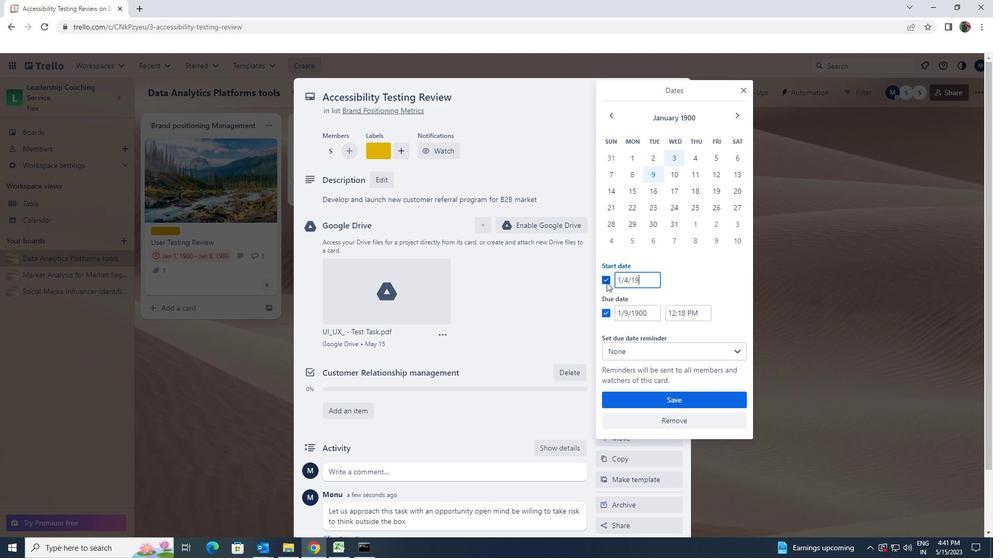 
Action: Mouse moved to (651, 314)
Screenshot: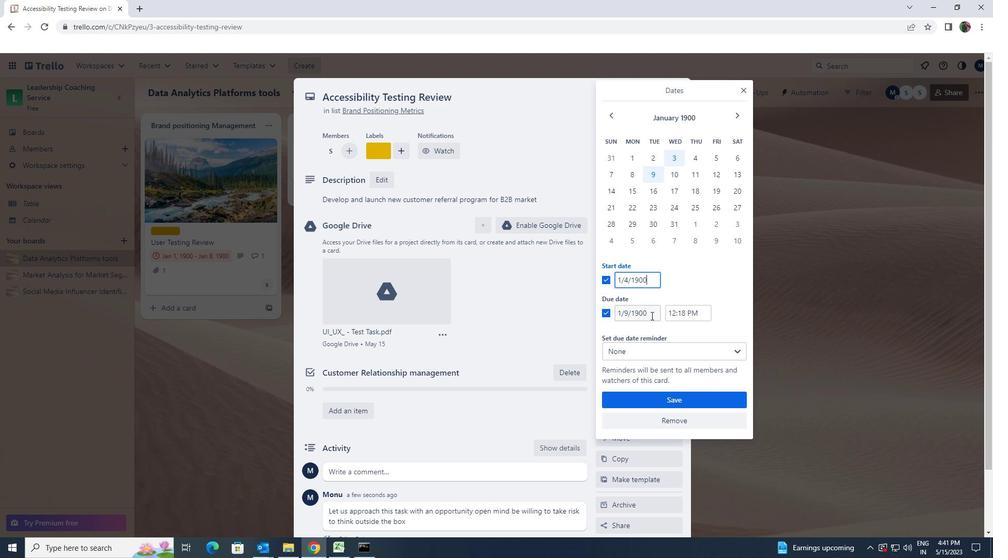 
Action: Mouse pressed left at (651, 314)
Screenshot: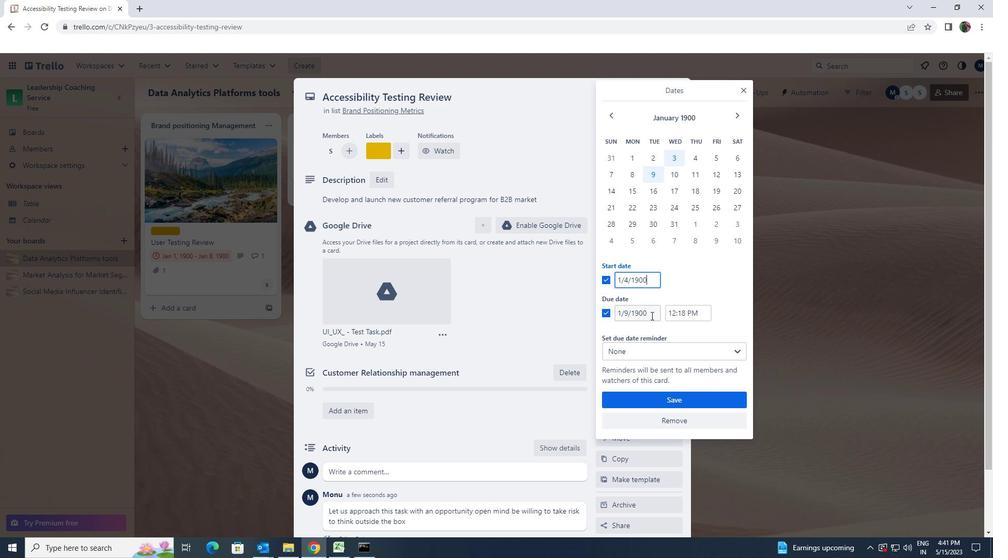
Action: Mouse moved to (611, 319)
Screenshot: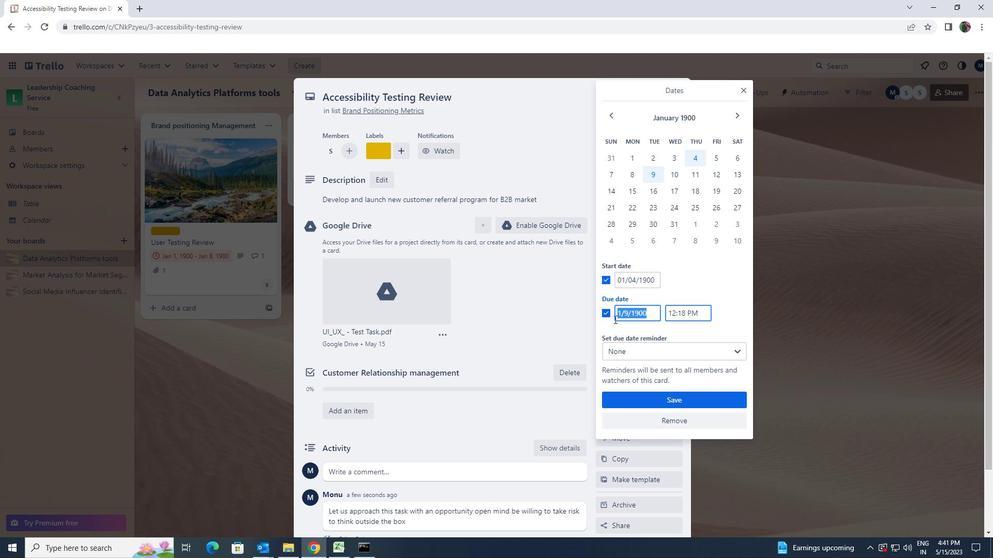 
Action: Key pressed 1
Screenshot: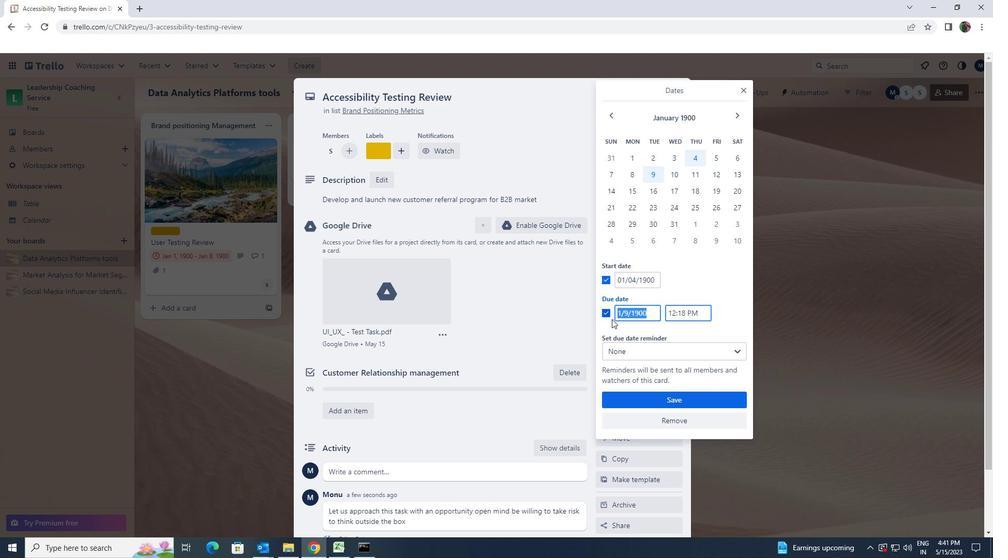 
Action: Mouse moved to (611, 320)
Screenshot: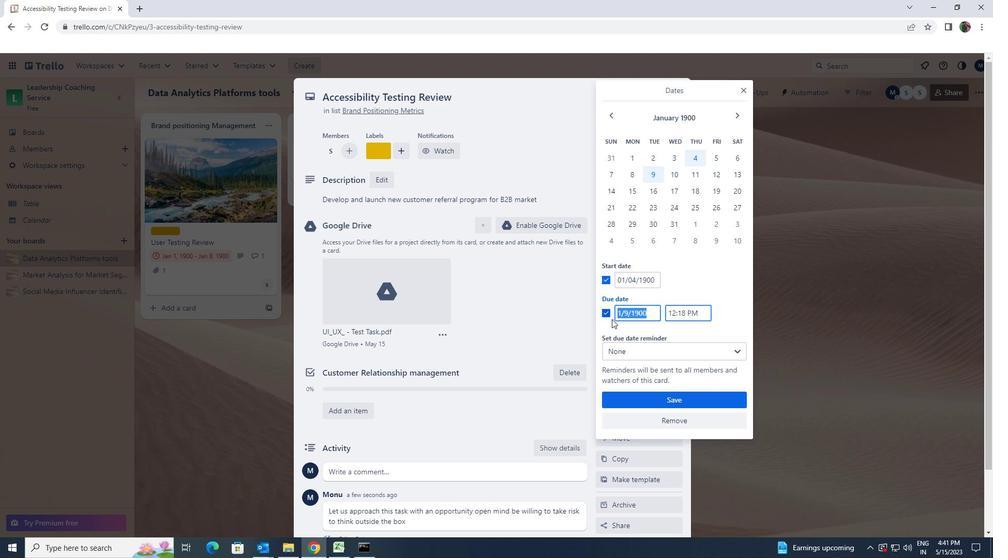 
Action: Key pressed /11/1900
Screenshot: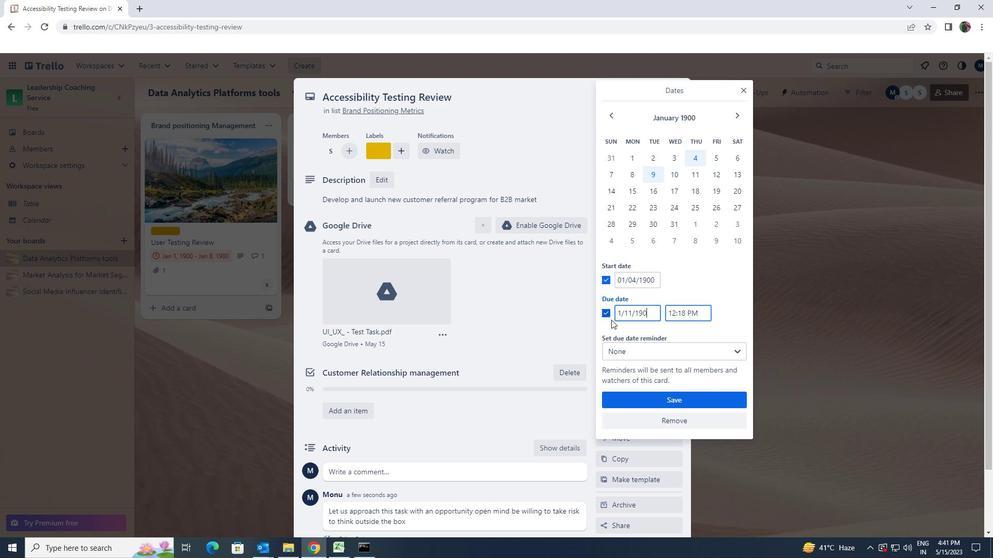 
Action: Mouse moved to (641, 393)
Screenshot: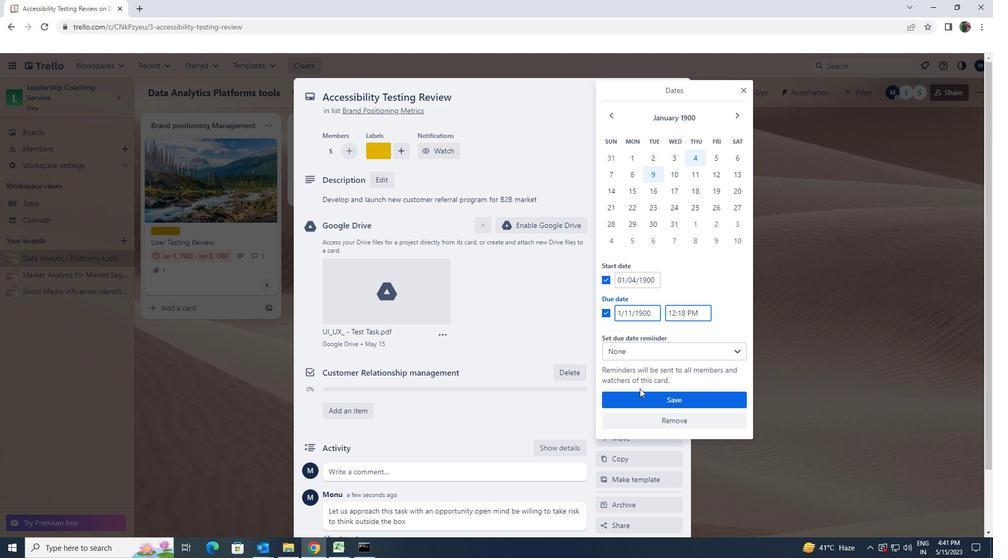 
Action: Mouse pressed left at (641, 393)
Screenshot: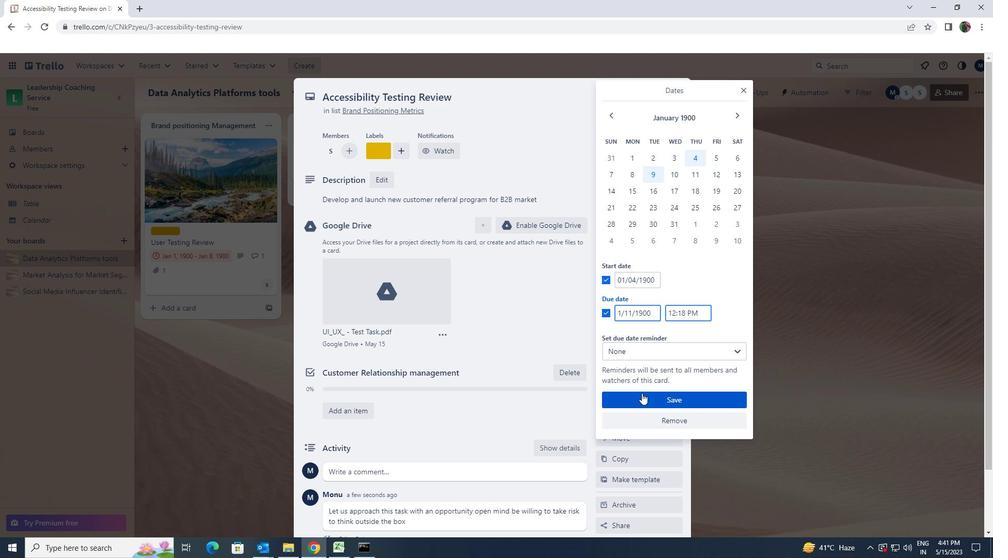 
